 Task: Search one way flight ticket for 1 adult, 6 children, 1 infant in seat and 1 infant on lap in business from Hyannis: Cape Cod Gateway Airport (boardman/polando Field) to Evansville: Evansville Regional Airport on 5-3-2023. Choice of flights is Westjet. Number of bags: 2 checked bags. Price is upto 45000. Outbound departure time preference is 8:00.
Action: Mouse moved to (241, 331)
Screenshot: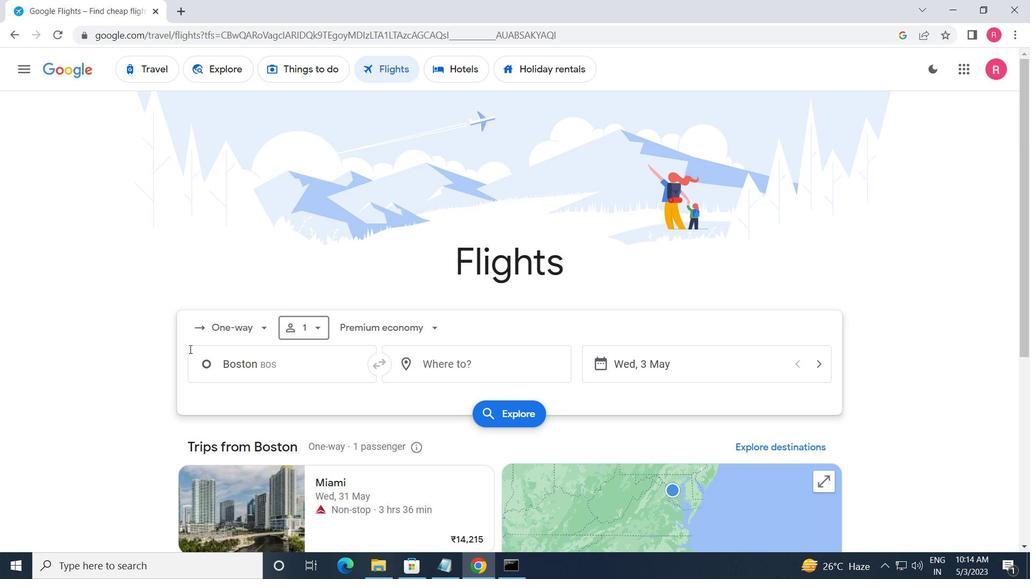 
Action: Mouse pressed left at (241, 331)
Screenshot: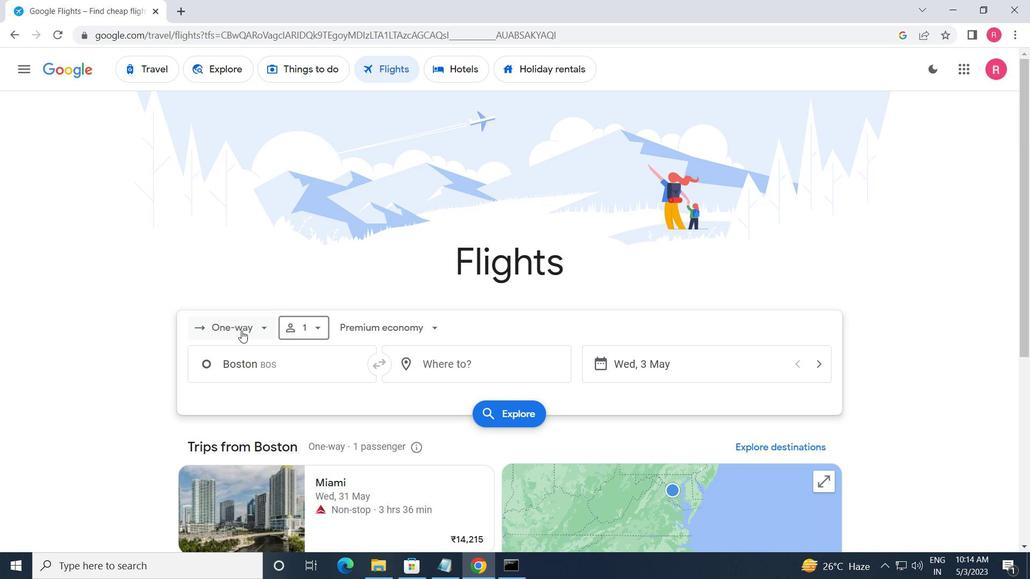 
Action: Mouse moved to (254, 385)
Screenshot: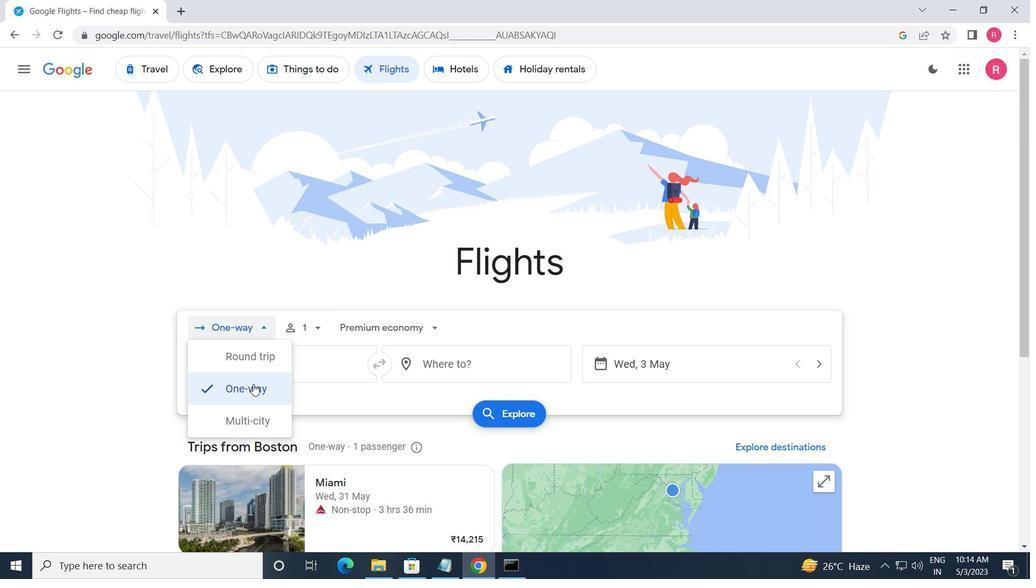 
Action: Mouse pressed left at (254, 385)
Screenshot: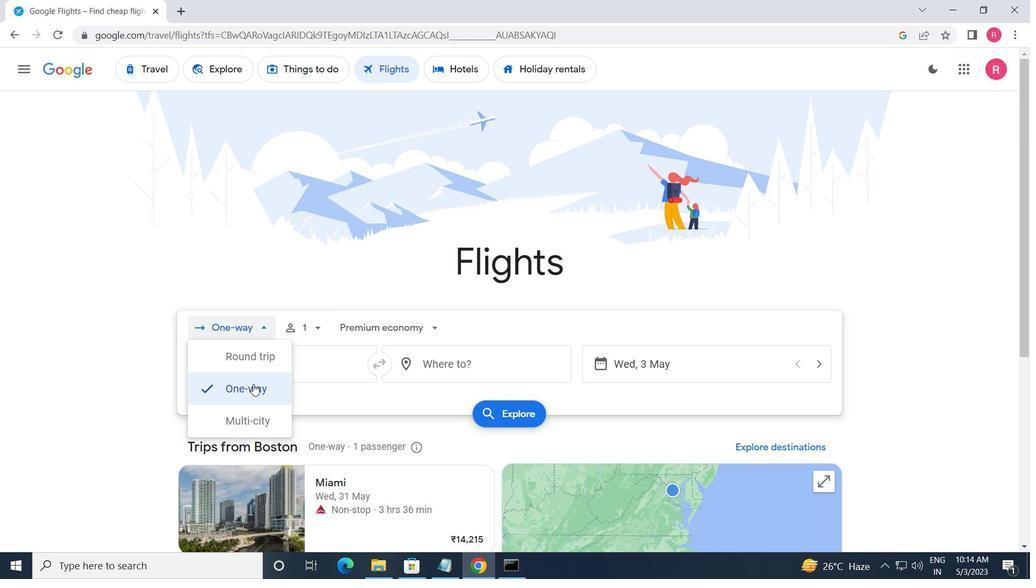 
Action: Mouse moved to (299, 338)
Screenshot: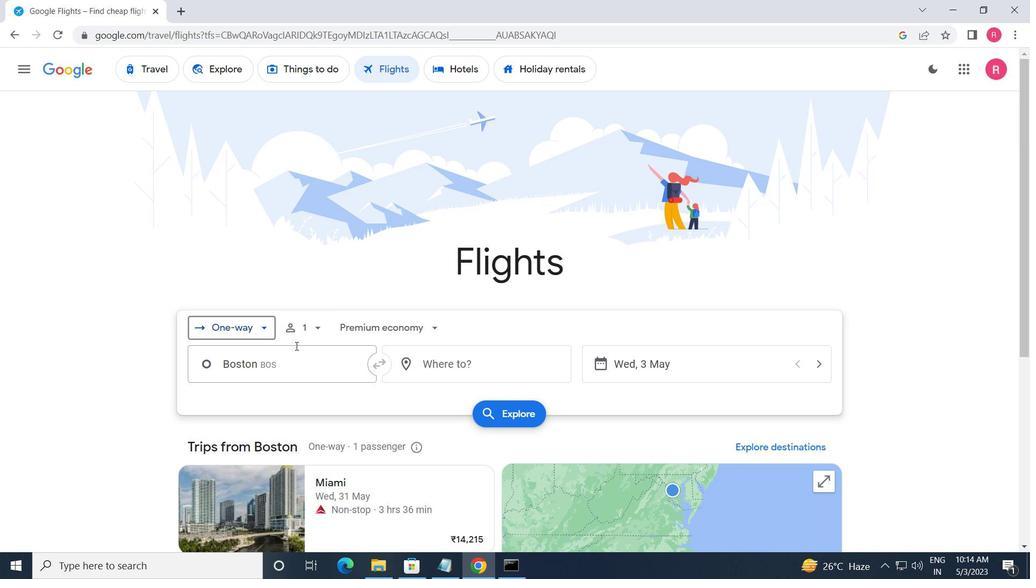 
Action: Mouse pressed left at (299, 338)
Screenshot: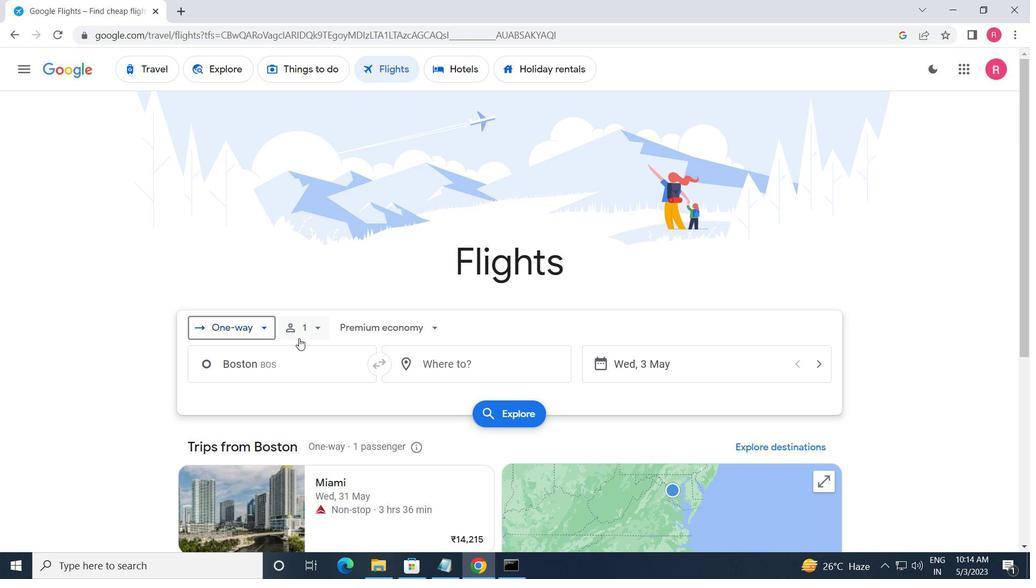 
Action: Mouse moved to (422, 361)
Screenshot: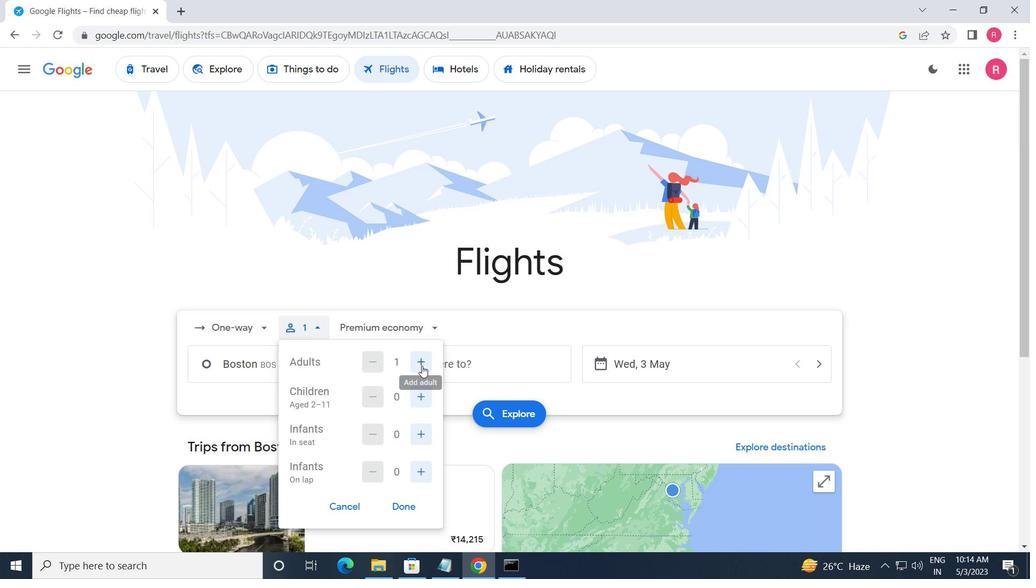 
Action: Mouse pressed left at (422, 361)
Screenshot: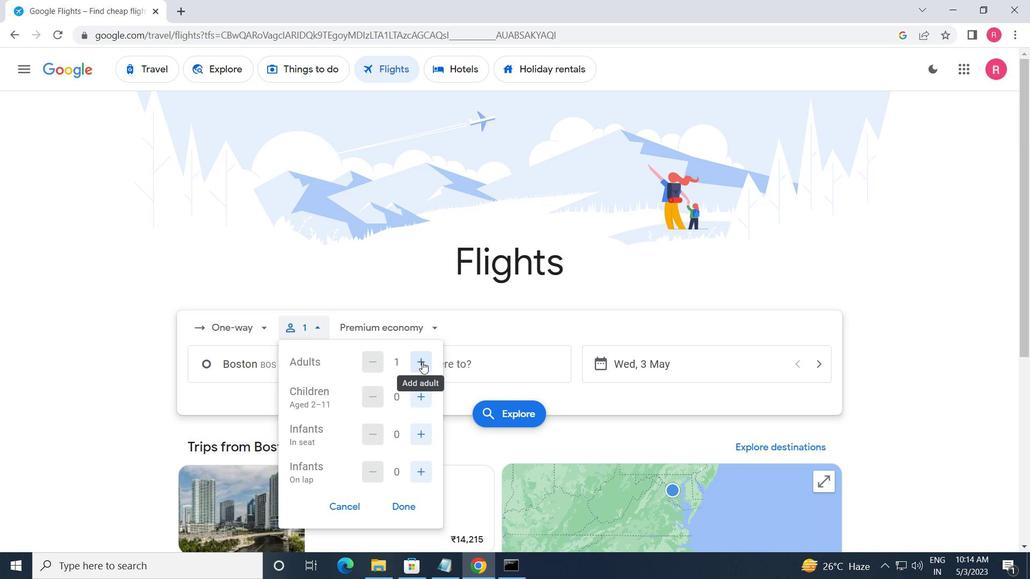 
Action: Mouse moved to (373, 361)
Screenshot: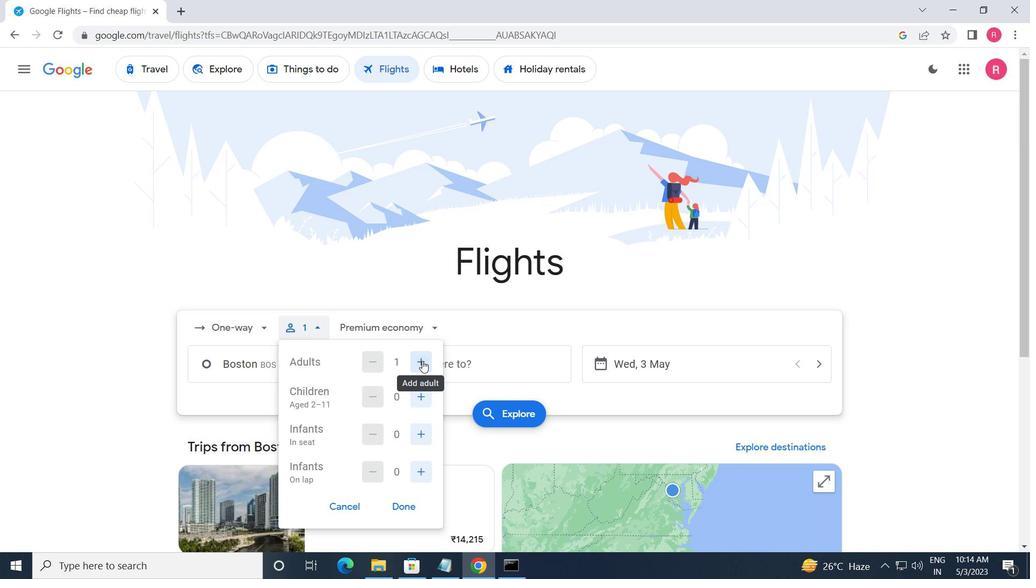 
Action: Mouse pressed left at (373, 361)
Screenshot: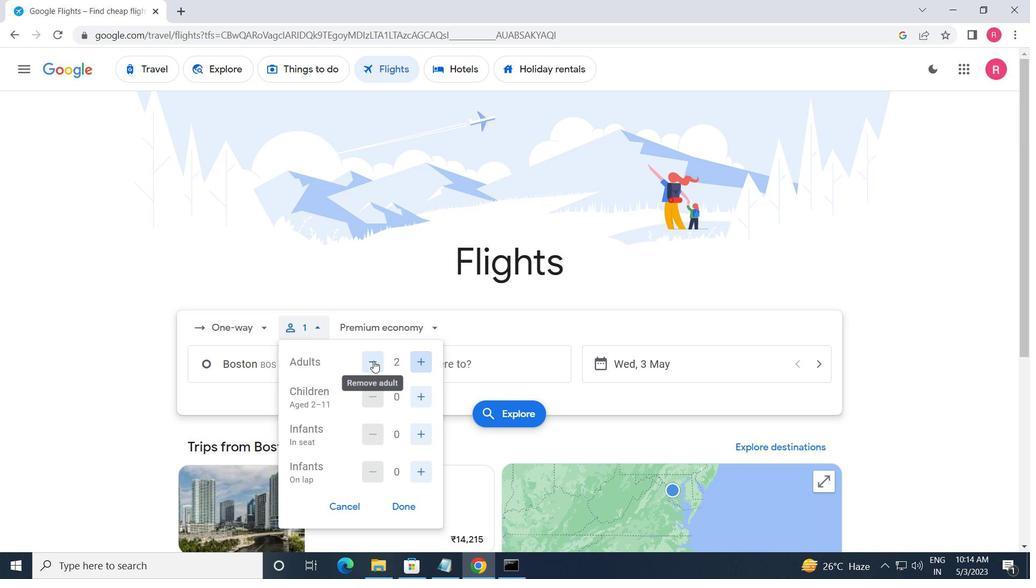 
Action: Mouse moved to (424, 402)
Screenshot: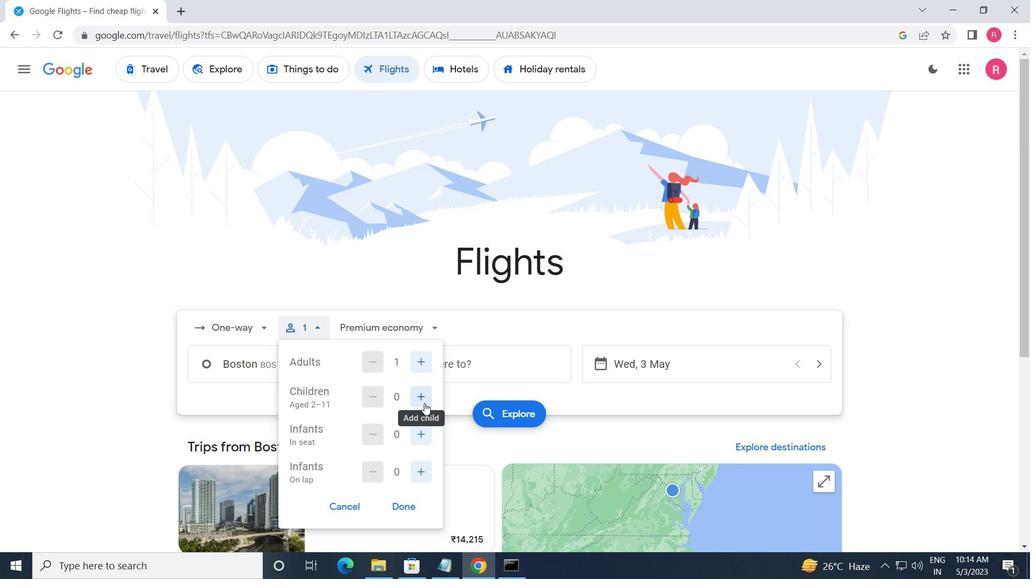 
Action: Mouse pressed left at (424, 402)
Screenshot: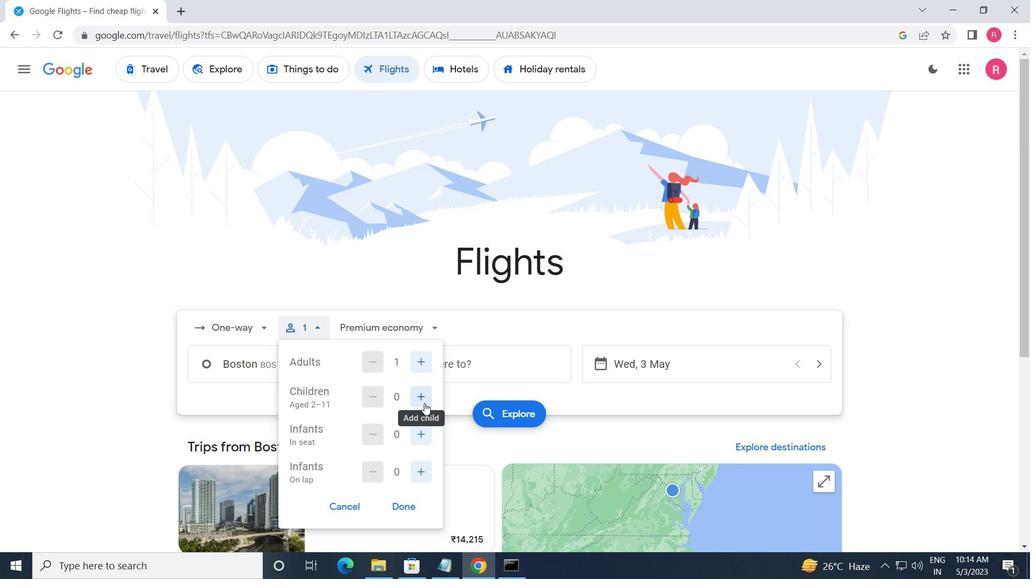 
Action: Mouse pressed left at (424, 402)
Screenshot: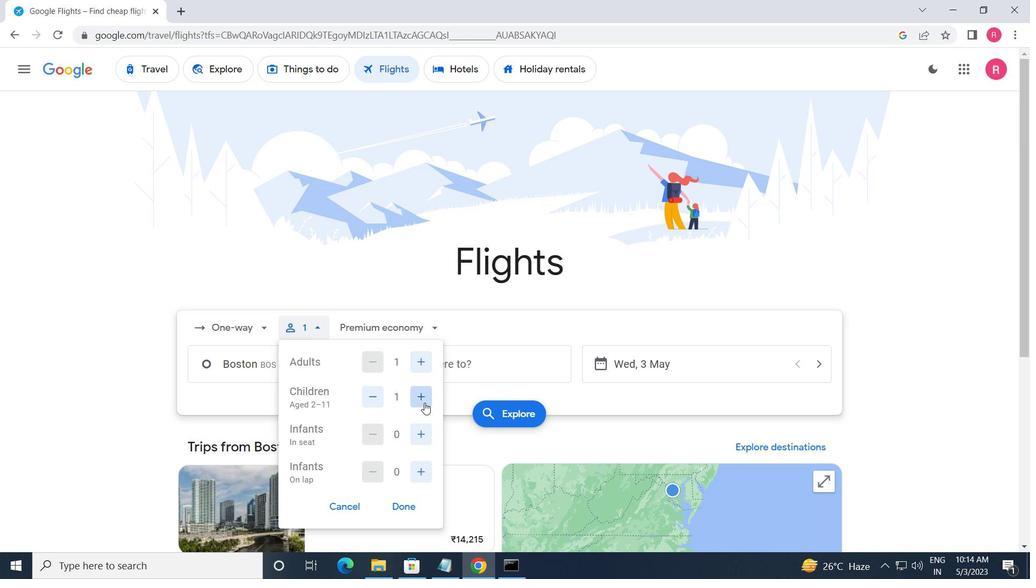 
Action: Mouse pressed left at (424, 402)
Screenshot: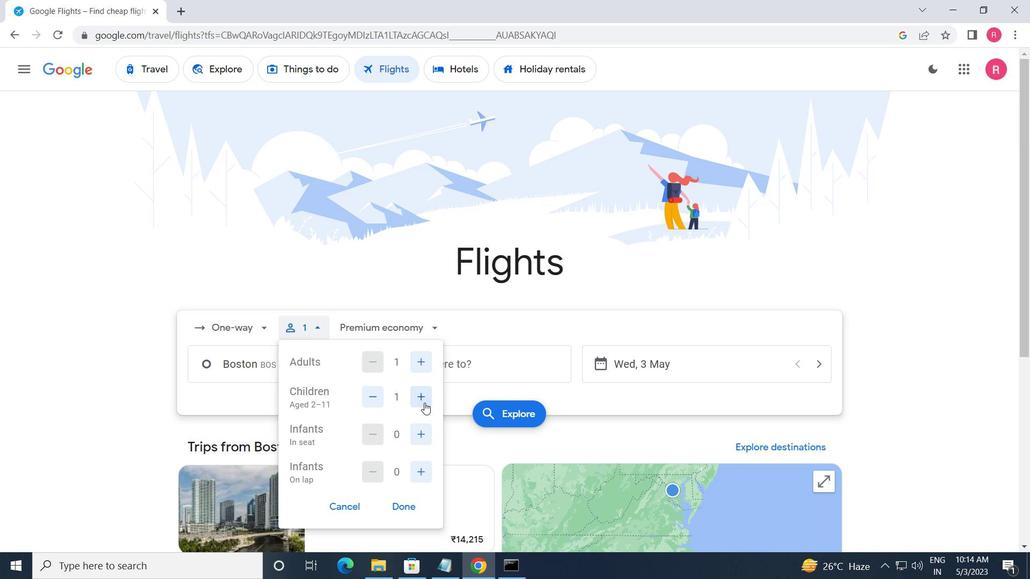 
Action: Mouse pressed left at (424, 402)
Screenshot: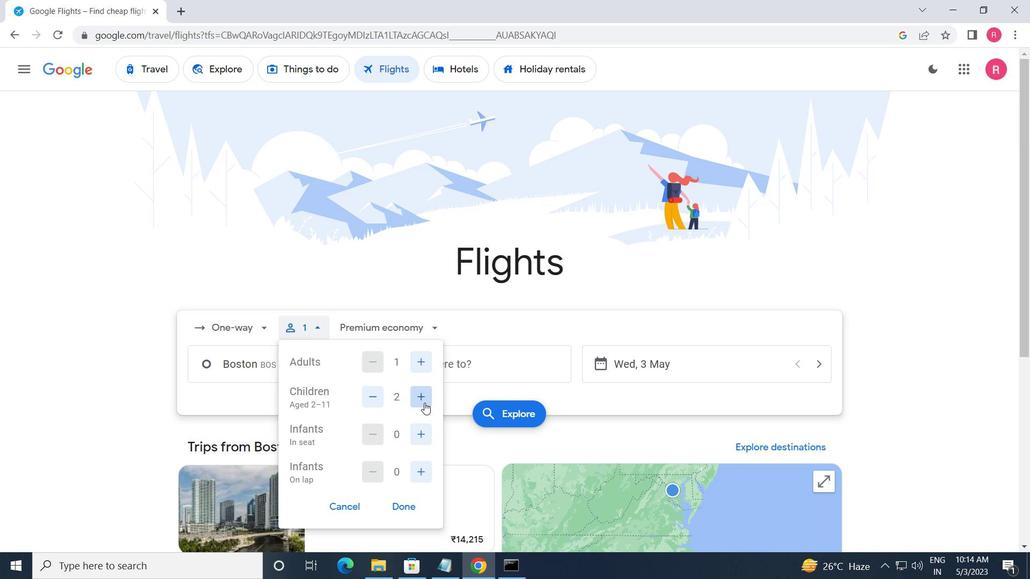 
Action: Mouse moved to (424, 401)
Screenshot: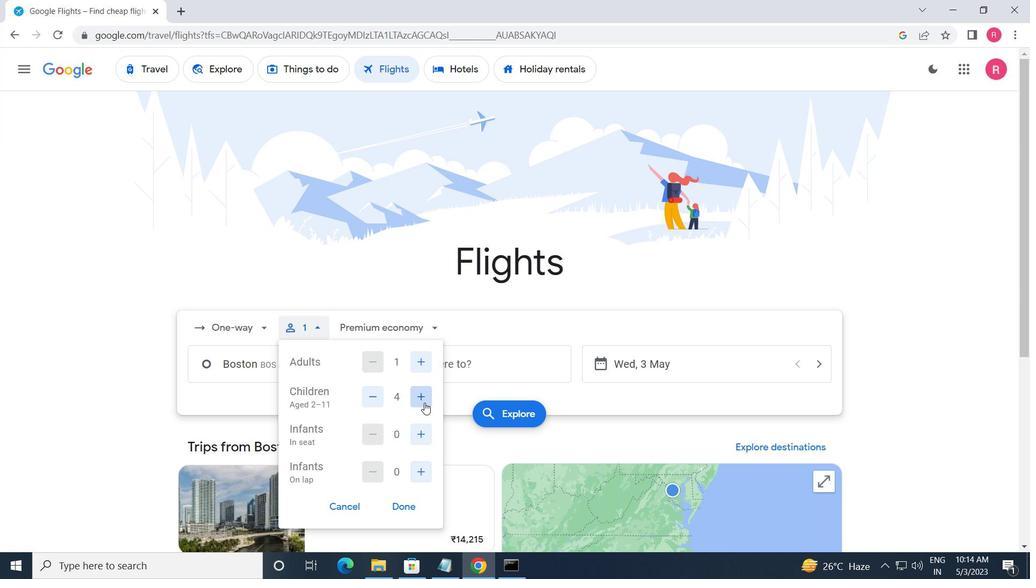 
Action: Mouse pressed left at (424, 401)
Screenshot: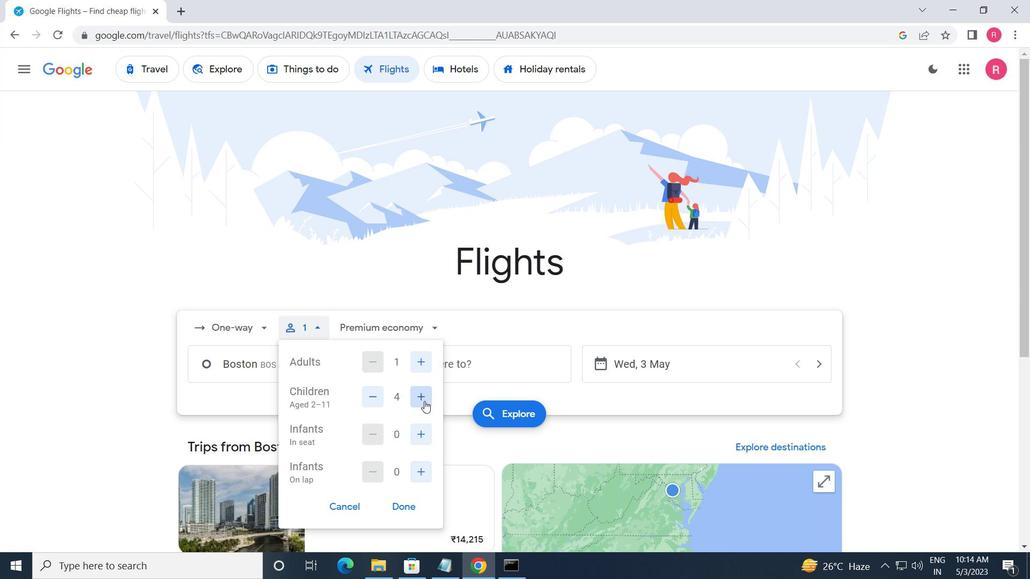 
Action: Mouse pressed left at (424, 401)
Screenshot: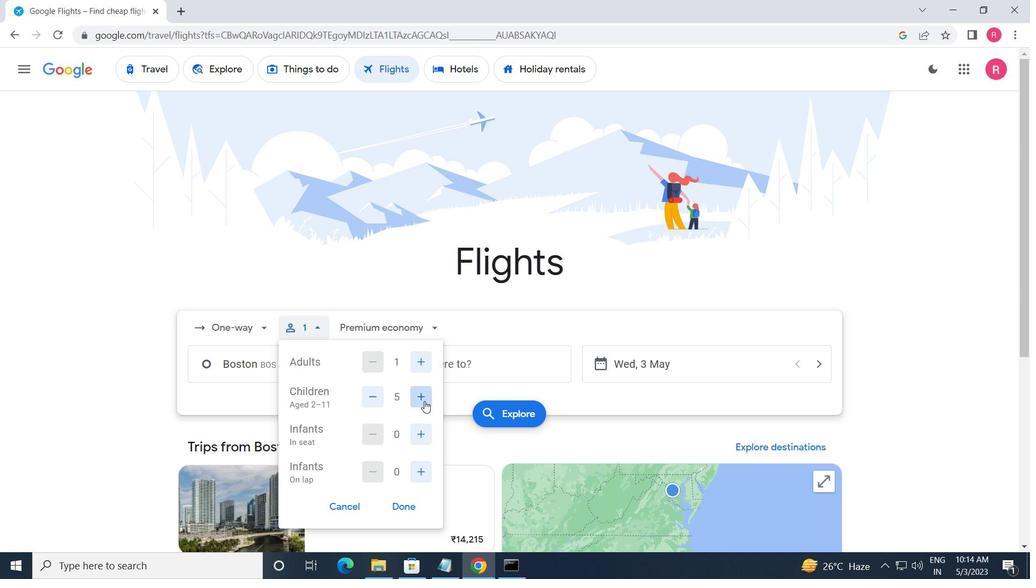 
Action: Mouse moved to (419, 438)
Screenshot: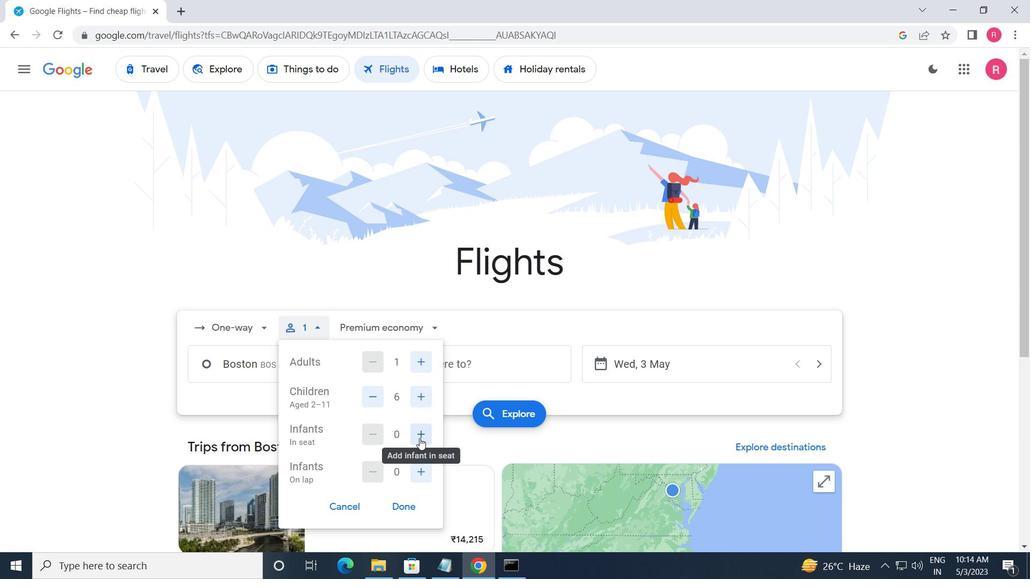 
Action: Mouse pressed left at (419, 438)
Screenshot: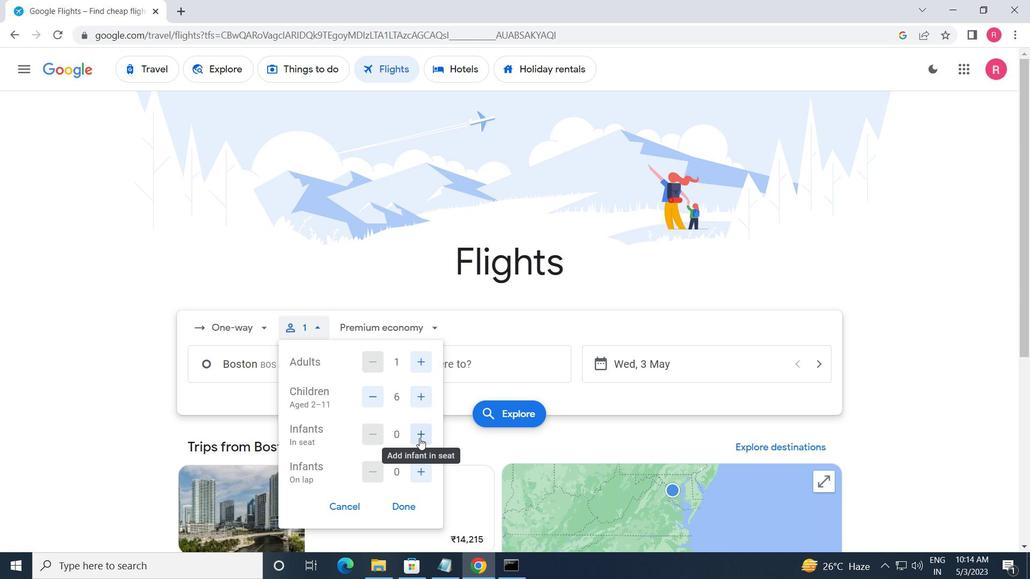 
Action: Mouse moved to (415, 477)
Screenshot: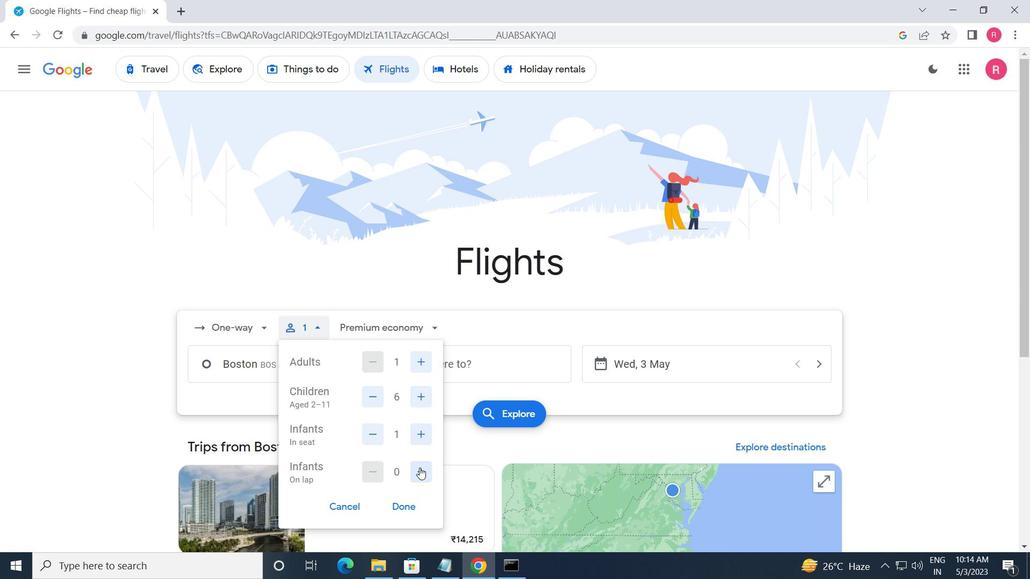 
Action: Mouse pressed left at (415, 477)
Screenshot: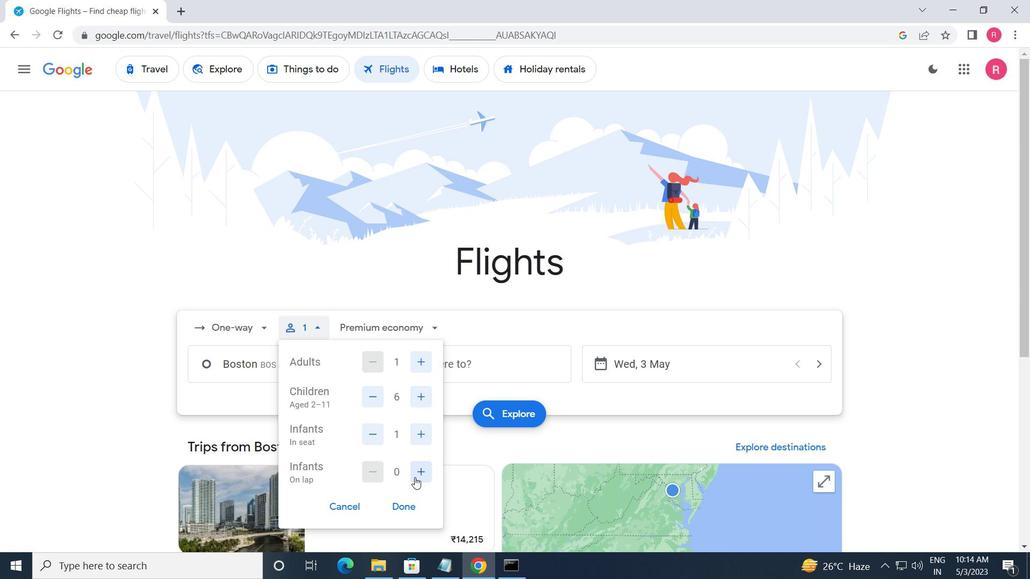 
Action: Mouse moved to (410, 505)
Screenshot: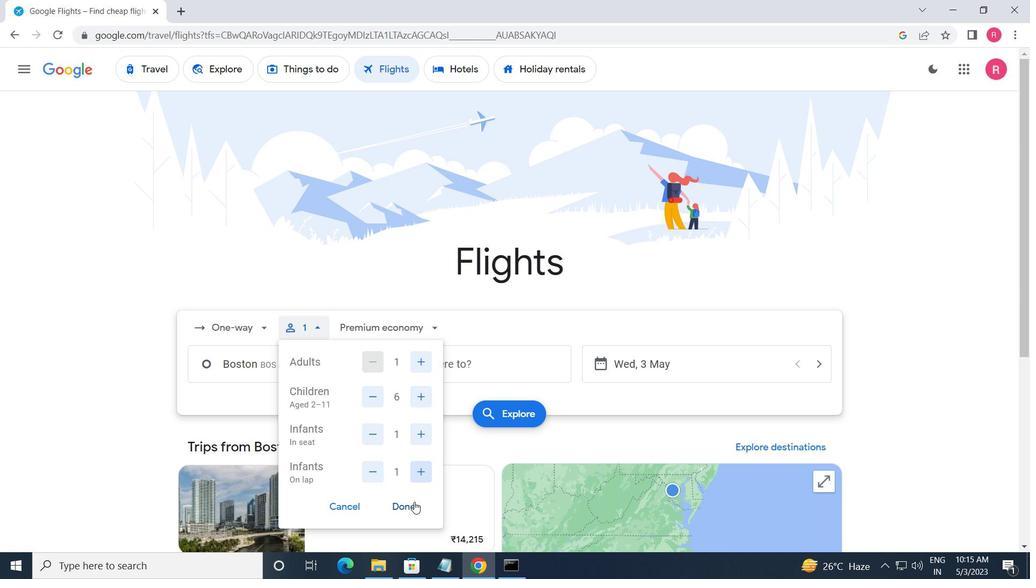 
Action: Mouse pressed left at (410, 505)
Screenshot: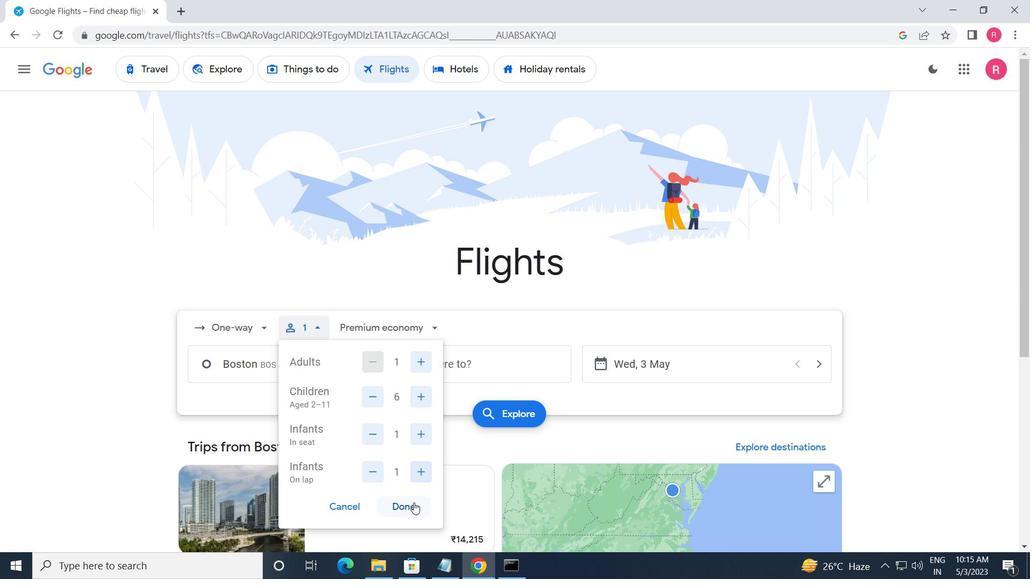 
Action: Mouse moved to (385, 325)
Screenshot: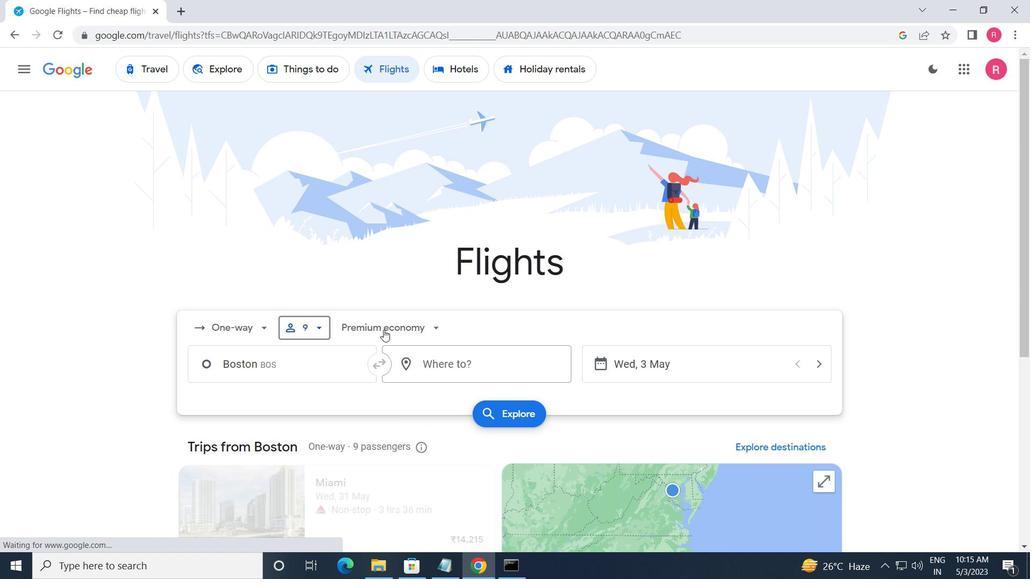 
Action: Mouse pressed left at (385, 325)
Screenshot: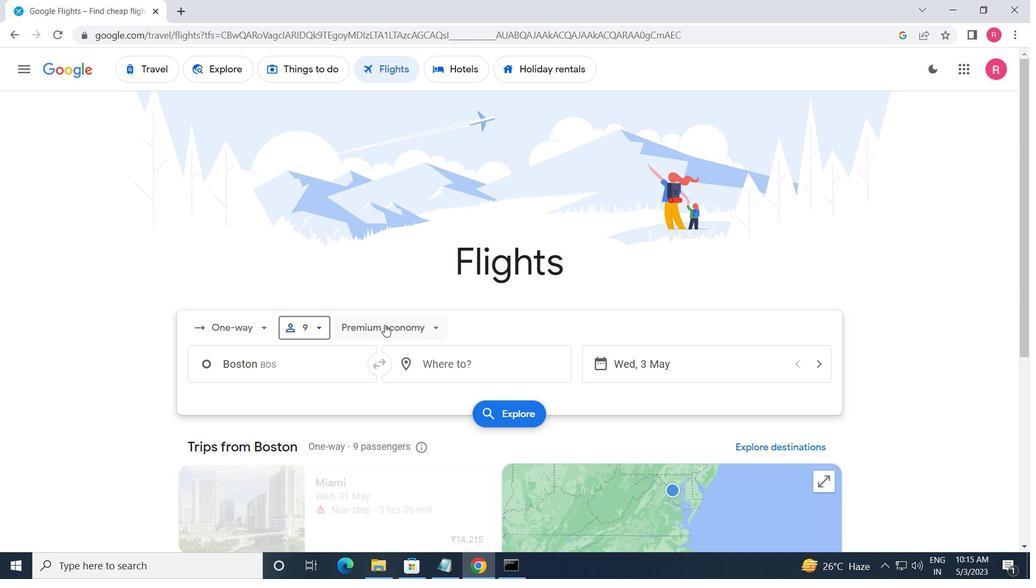 
Action: Mouse moved to (393, 417)
Screenshot: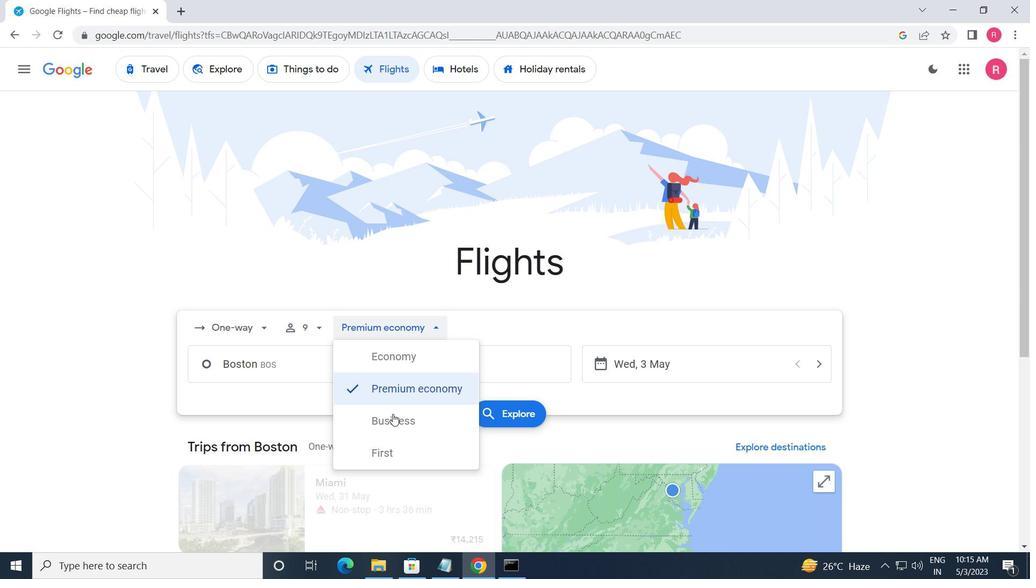 
Action: Mouse pressed left at (393, 417)
Screenshot: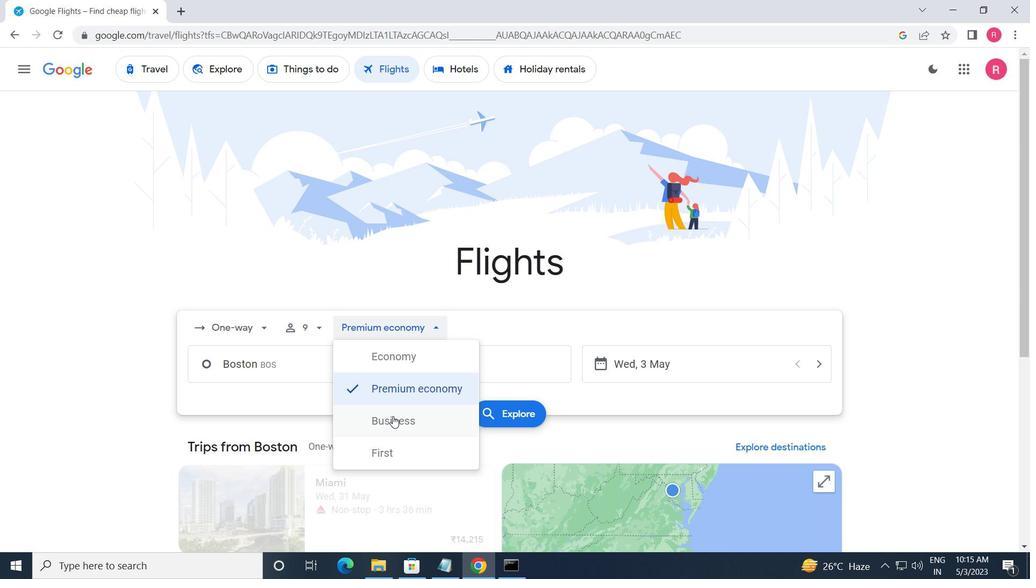 
Action: Mouse moved to (314, 369)
Screenshot: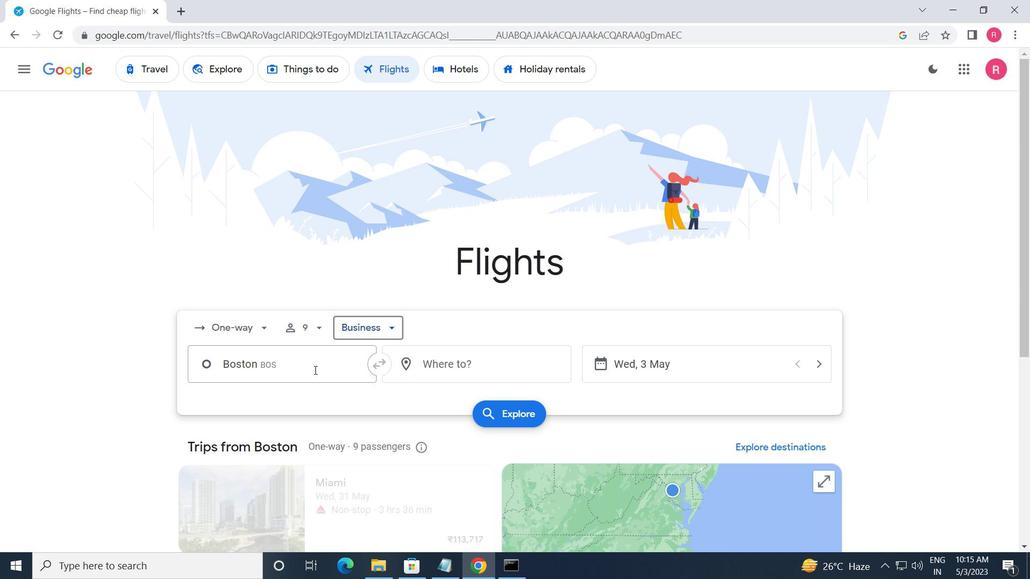 
Action: Mouse pressed left at (314, 369)
Screenshot: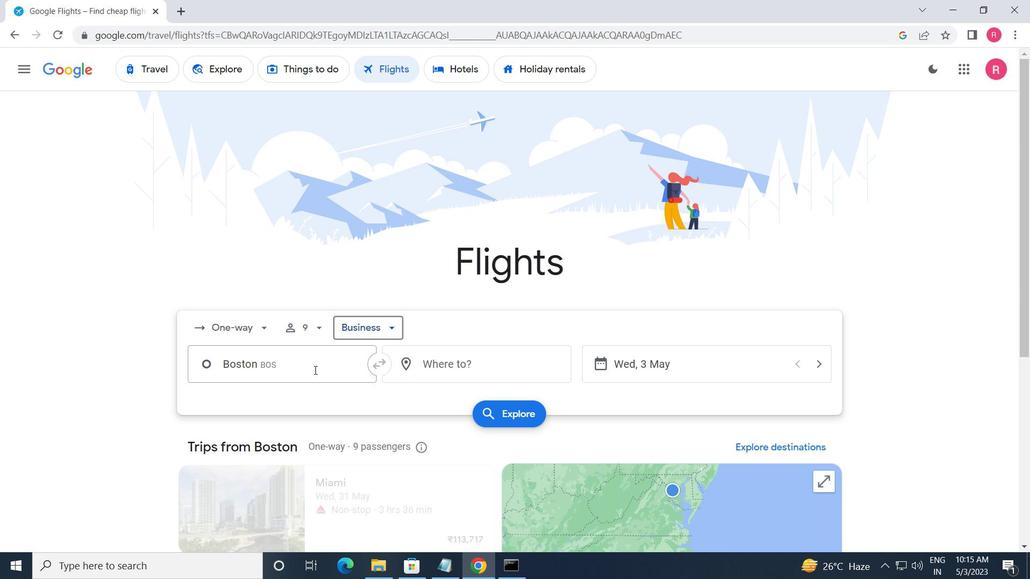 
Action: Mouse moved to (314, 369)
Screenshot: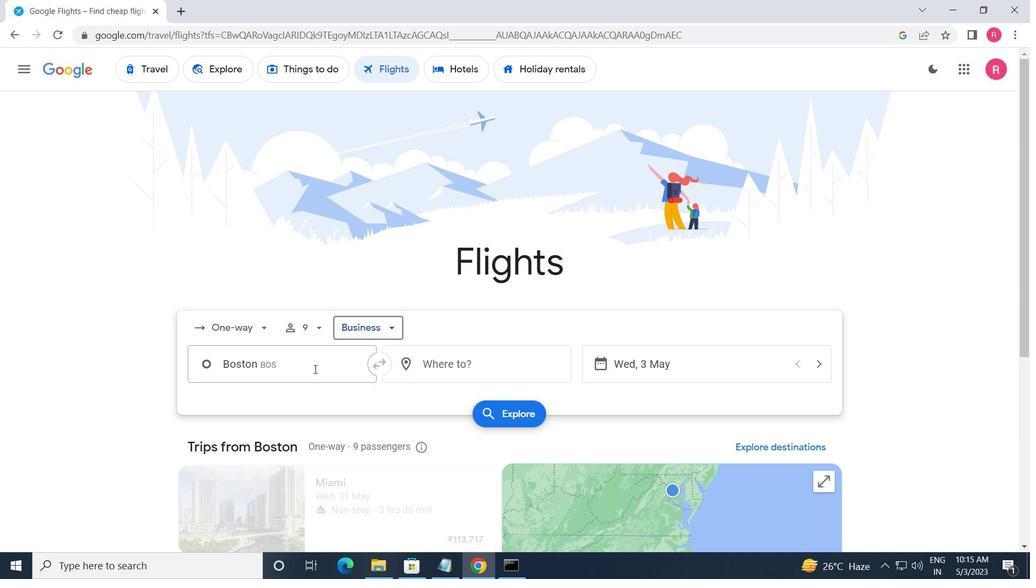 
Action: Key pressed <Key.shift>CAP<Key.space><Key.shift>COD
Screenshot: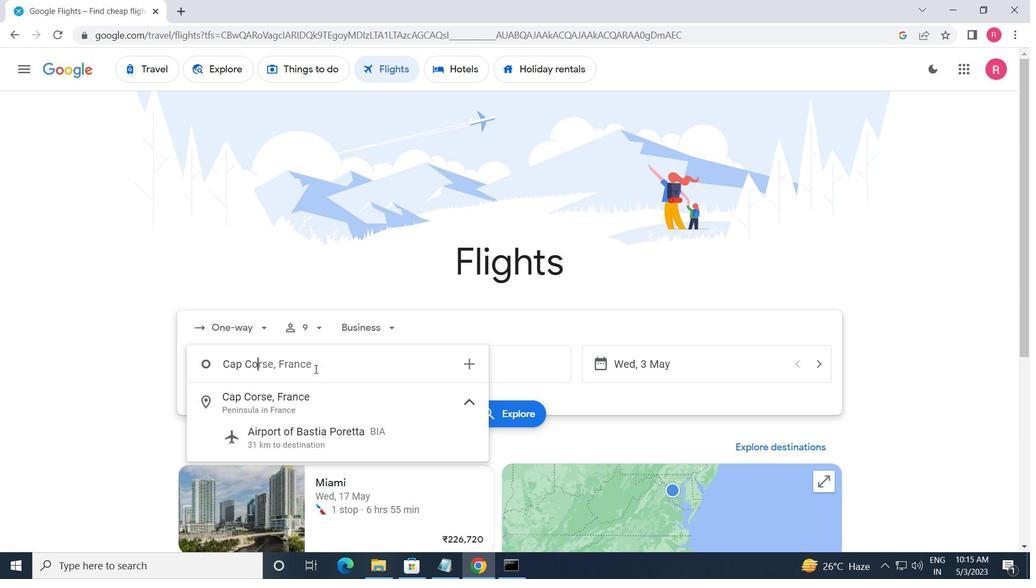 
Action: Mouse moved to (318, 482)
Screenshot: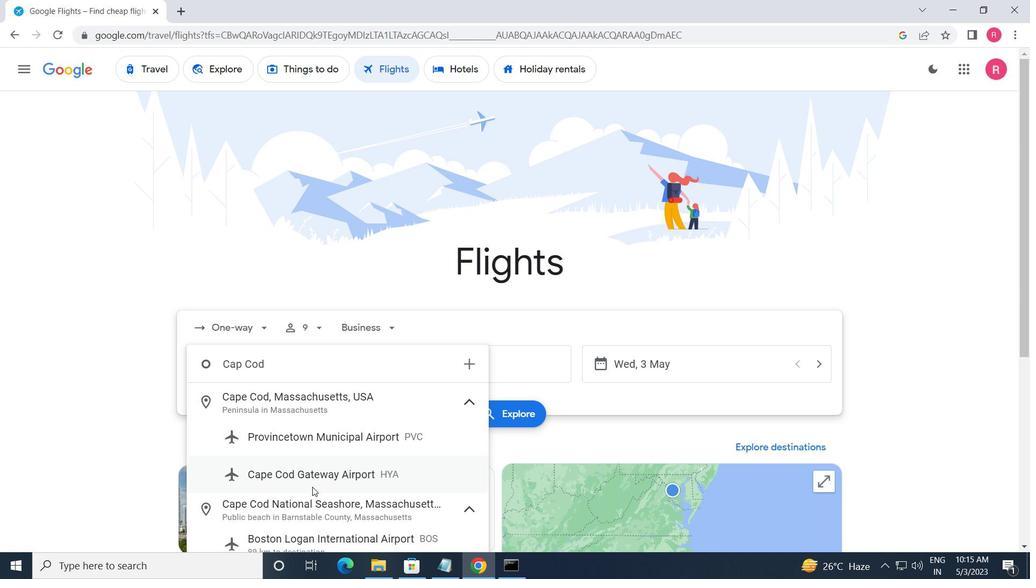 
Action: Mouse pressed left at (318, 482)
Screenshot: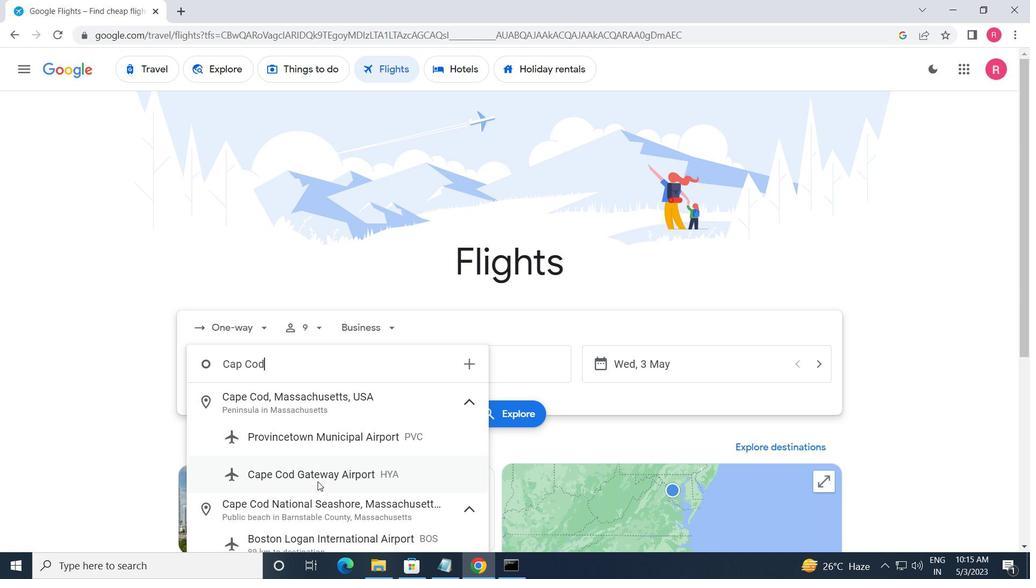 
Action: Mouse moved to (451, 370)
Screenshot: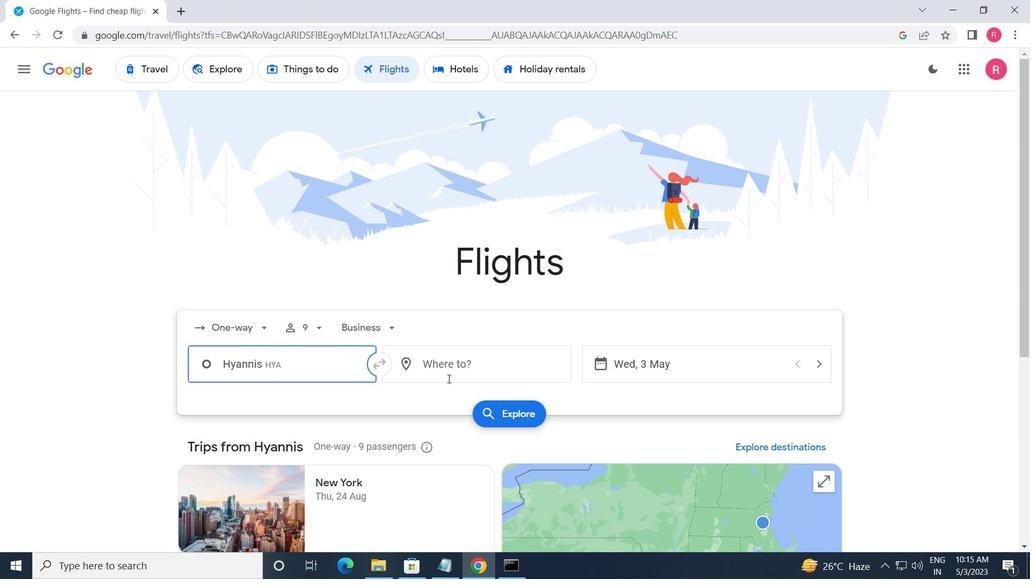 
Action: Mouse pressed left at (451, 370)
Screenshot: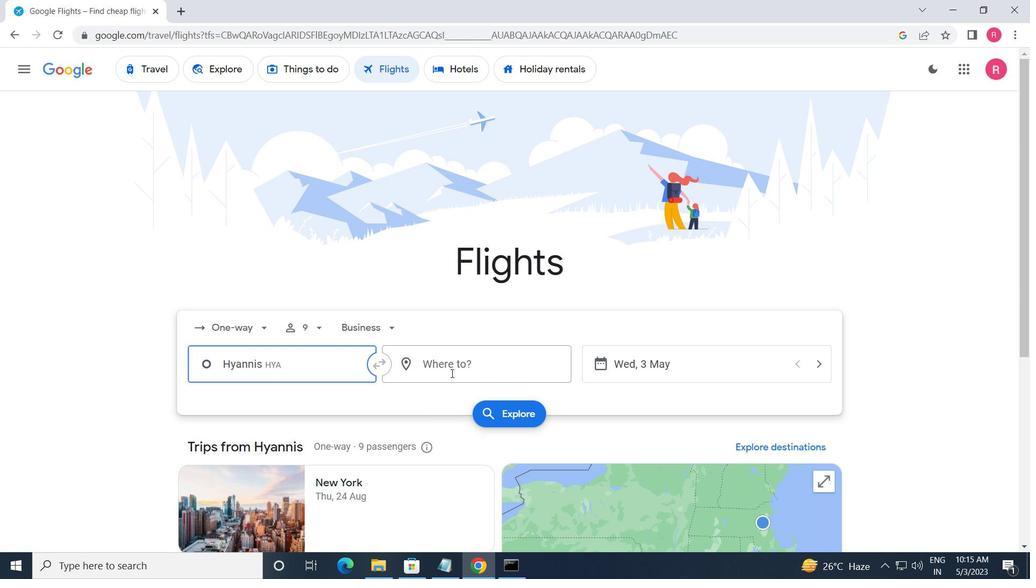
Action: Mouse moved to (449, 494)
Screenshot: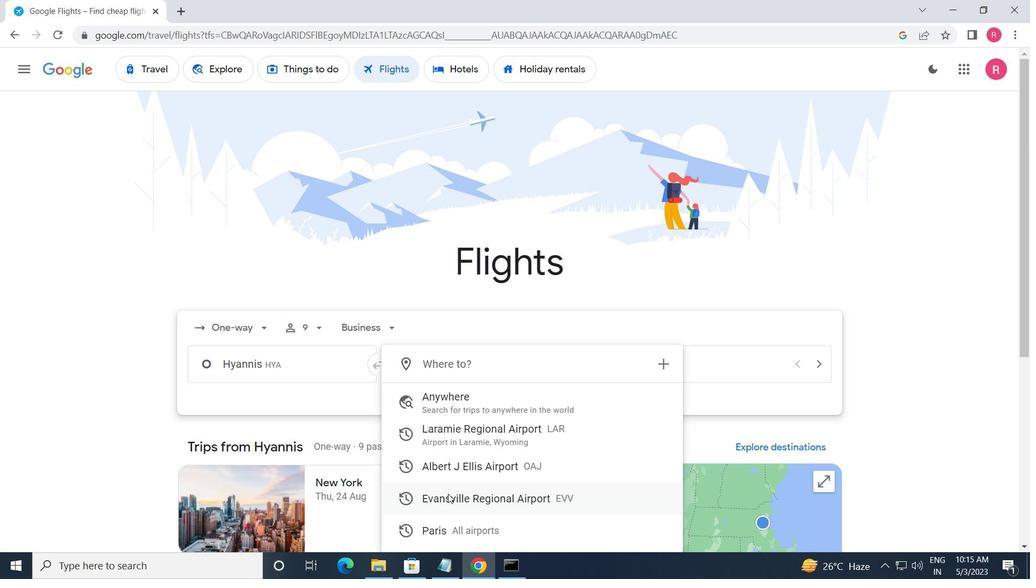 
Action: Mouse pressed left at (449, 494)
Screenshot: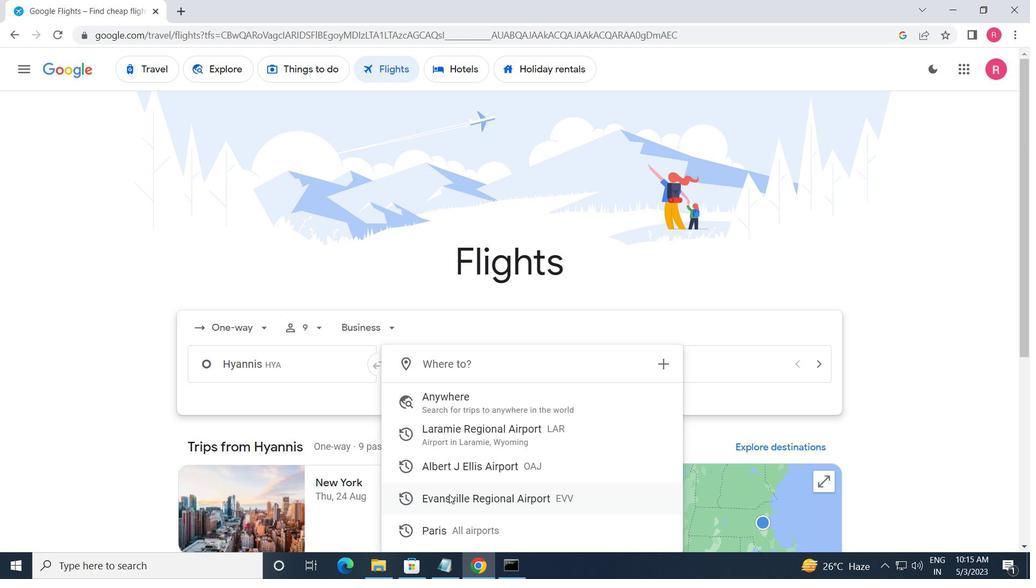 
Action: Mouse moved to (688, 365)
Screenshot: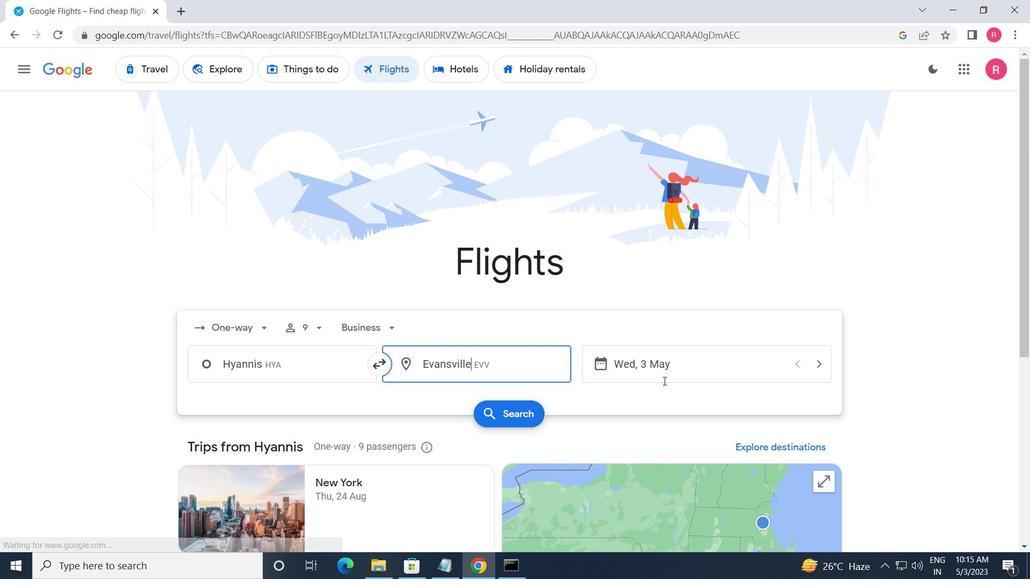 
Action: Mouse pressed left at (688, 365)
Screenshot: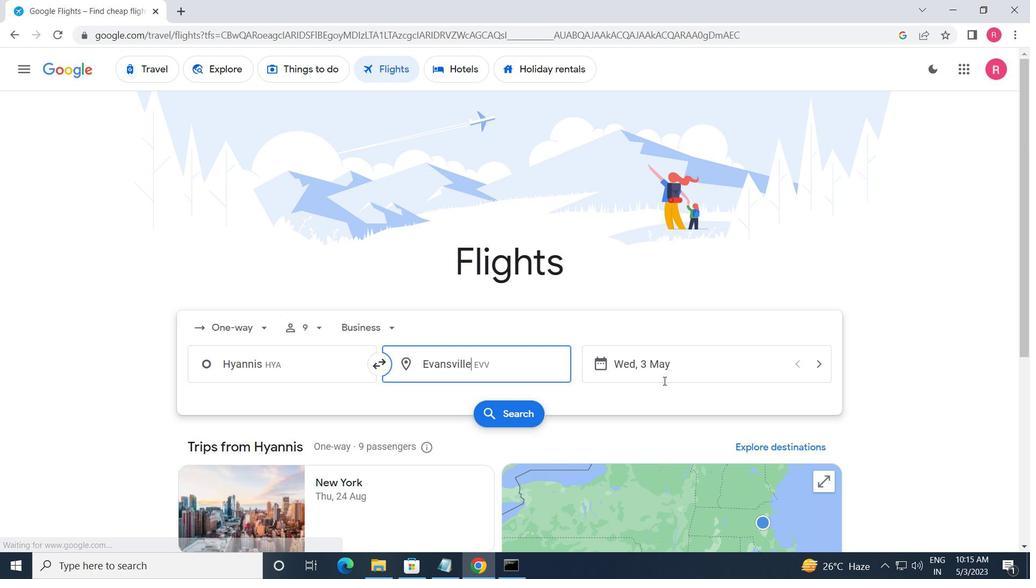 
Action: Mouse moved to (454, 318)
Screenshot: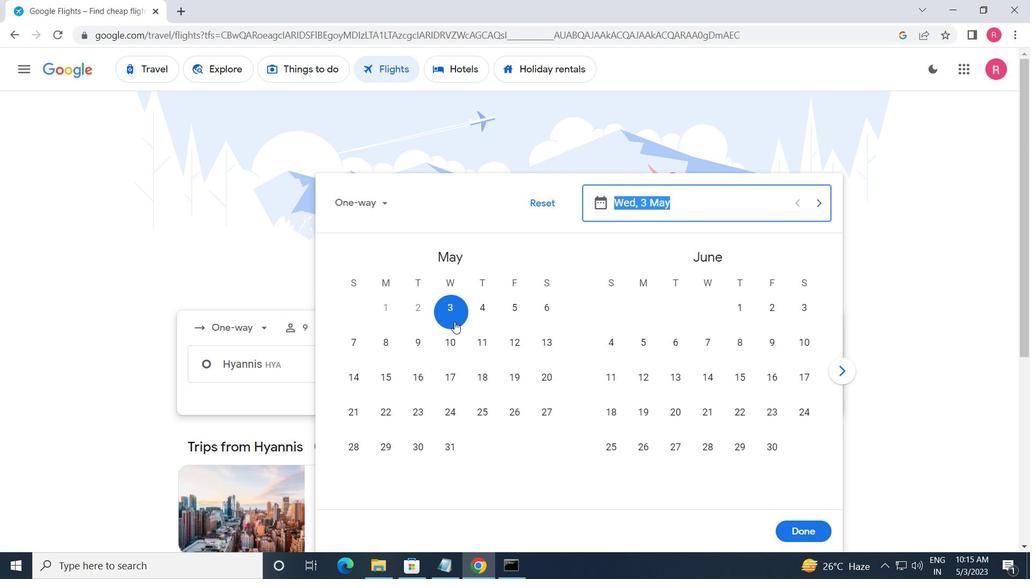 
Action: Mouse pressed left at (454, 318)
Screenshot: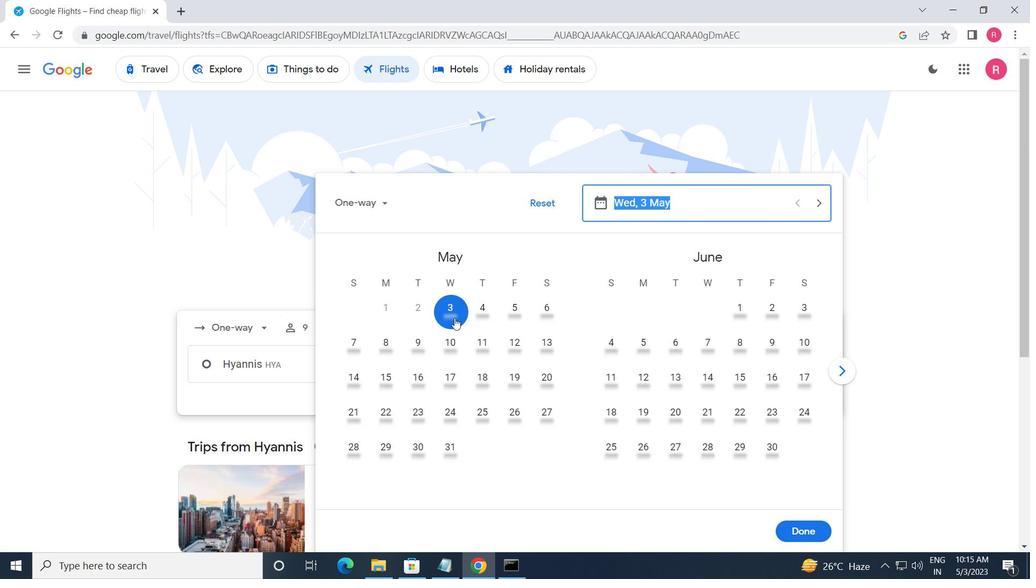 
Action: Mouse moved to (786, 533)
Screenshot: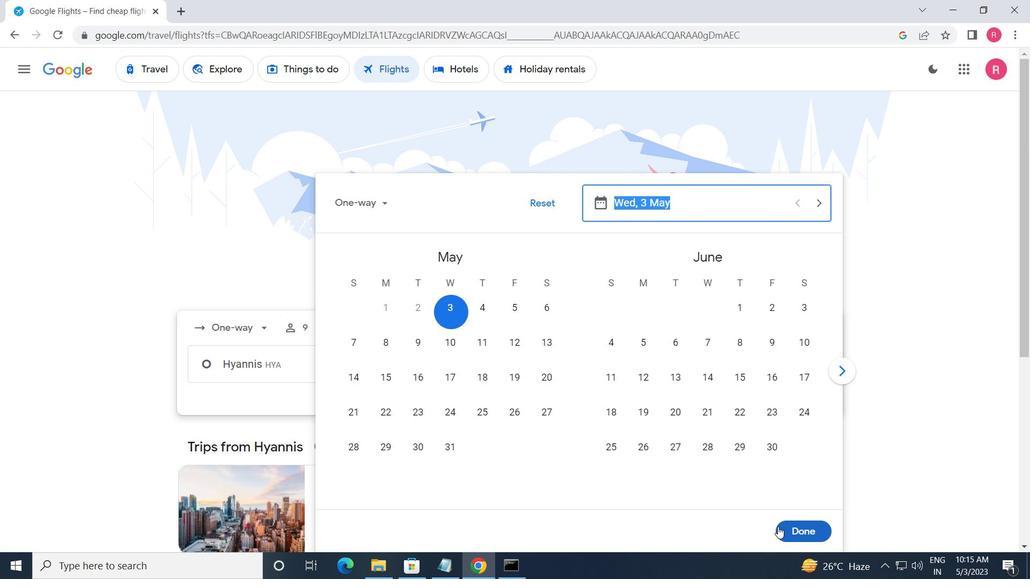
Action: Mouse pressed left at (786, 533)
Screenshot: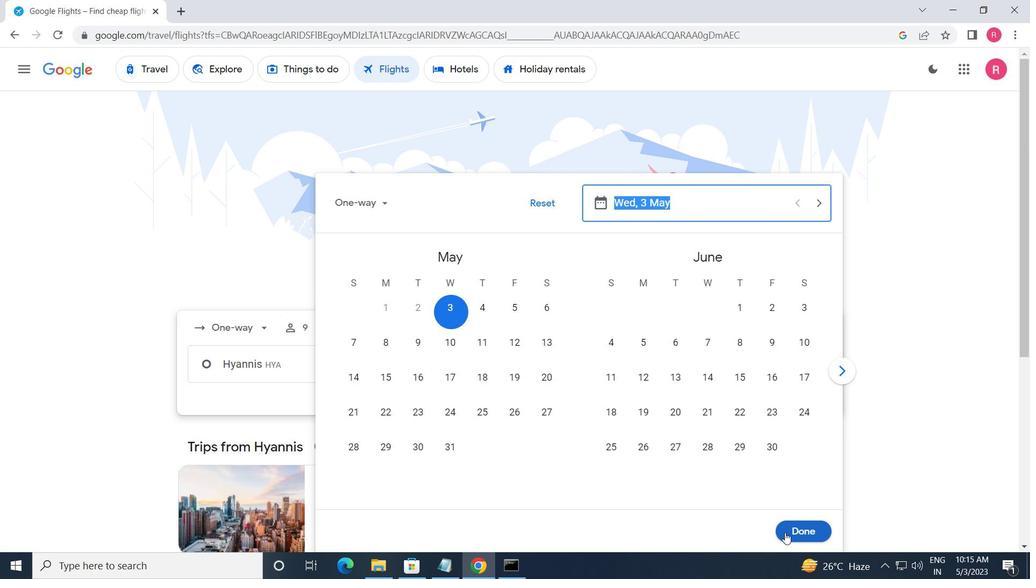 
Action: Mouse moved to (518, 420)
Screenshot: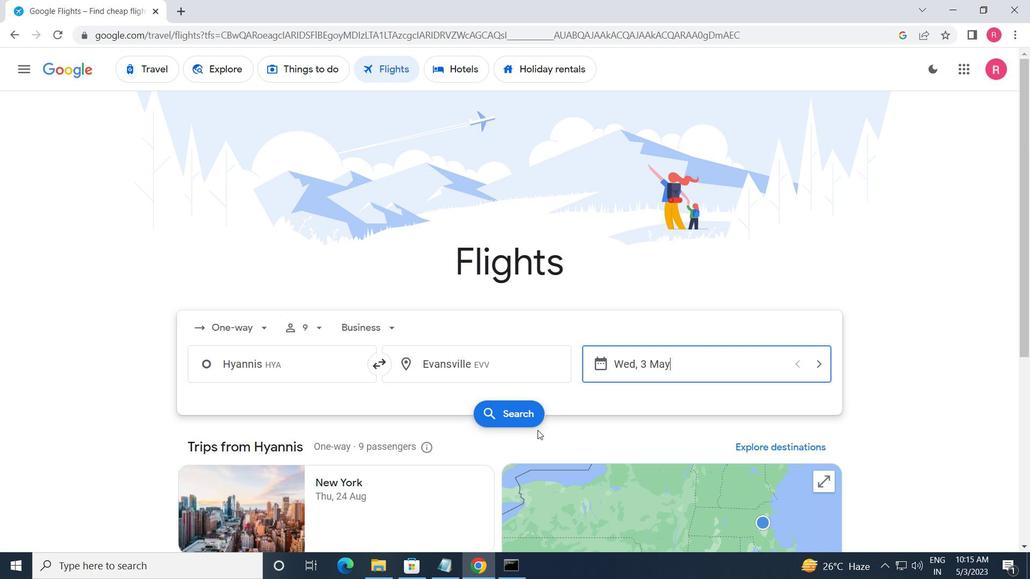 
Action: Mouse pressed left at (518, 420)
Screenshot: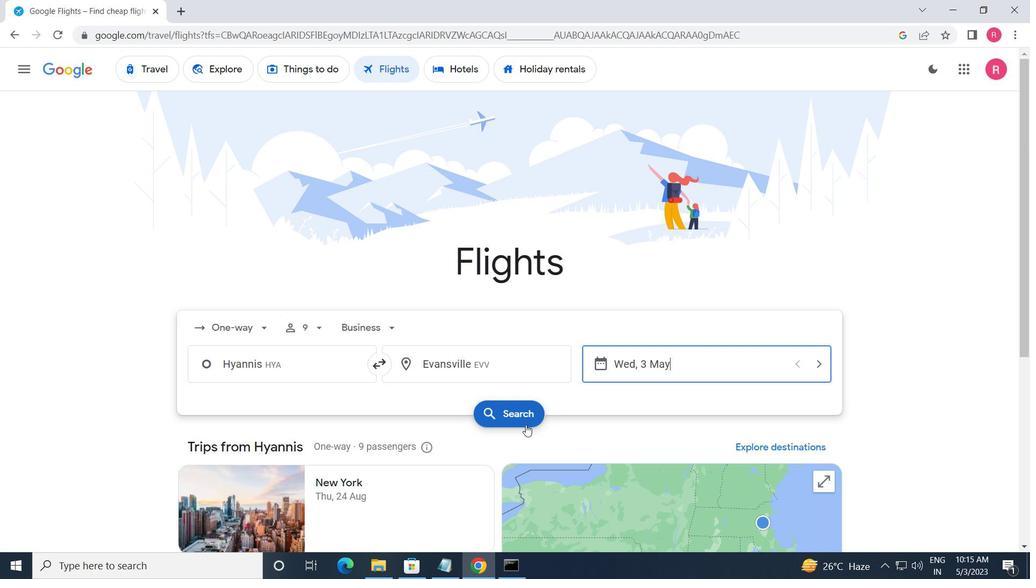 
Action: Mouse moved to (207, 196)
Screenshot: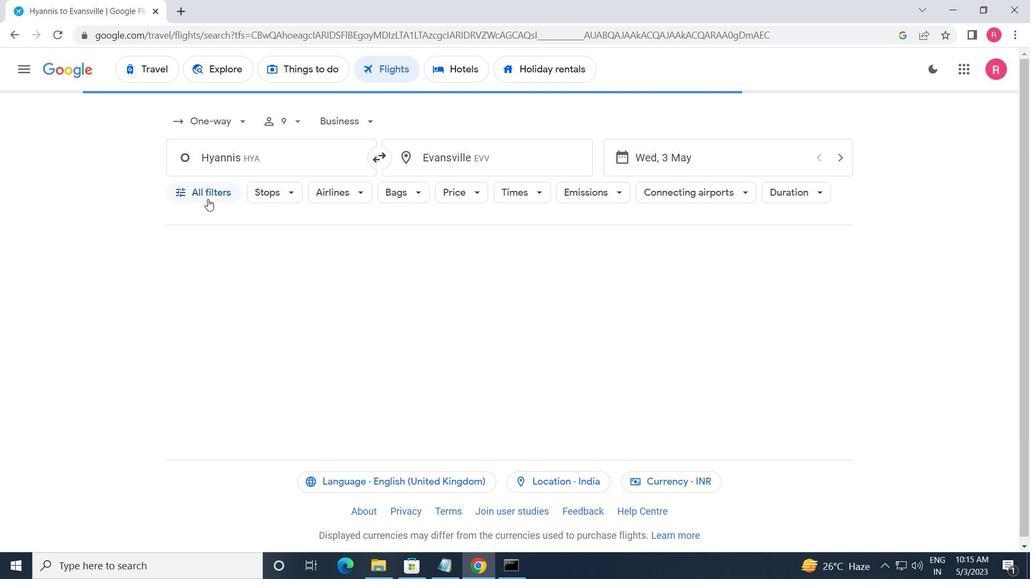 
Action: Mouse pressed left at (207, 196)
Screenshot: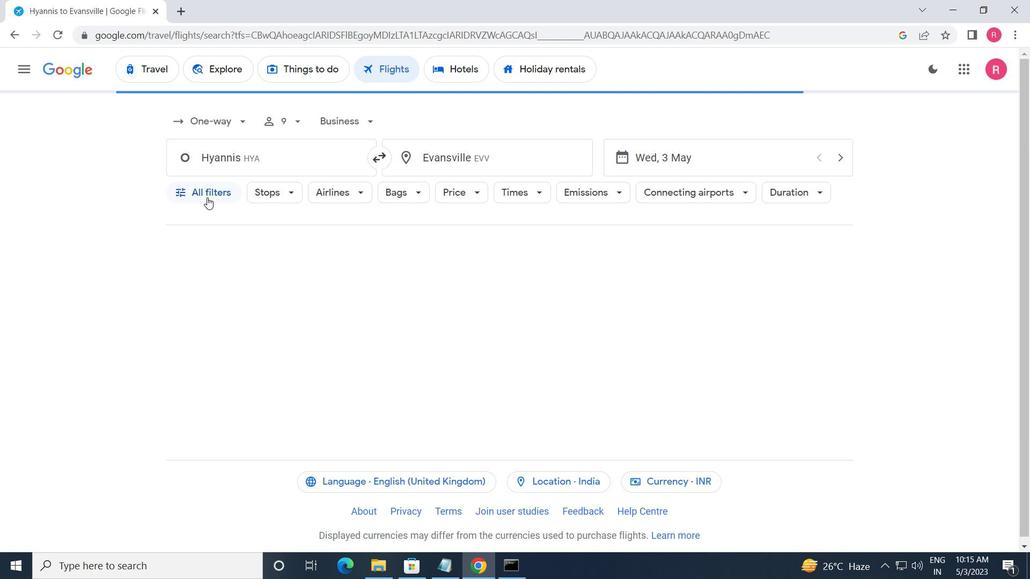 
Action: Mouse moved to (299, 357)
Screenshot: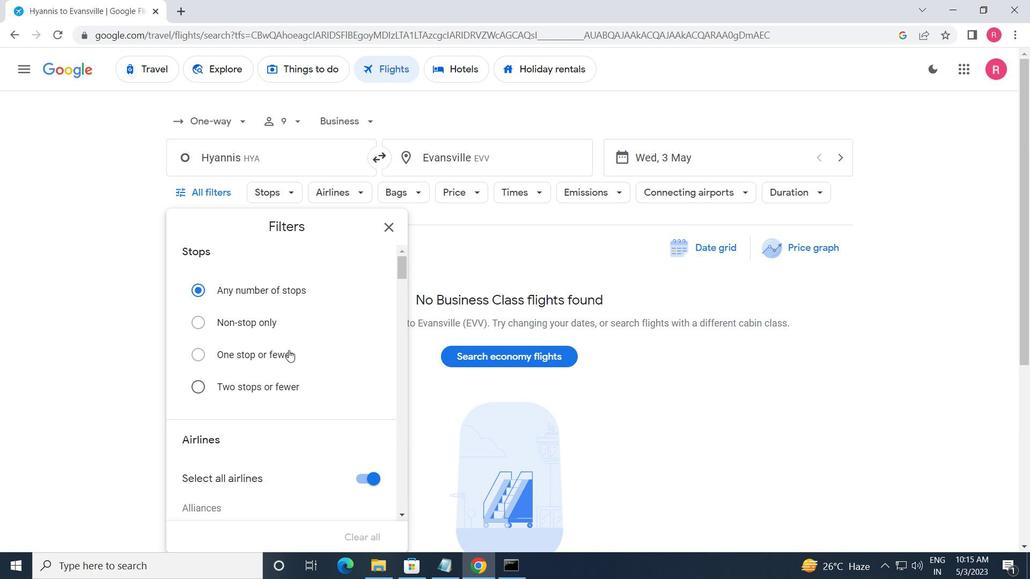 
Action: Mouse scrolled (299, 357) with delta (0, 0)
Screenshot: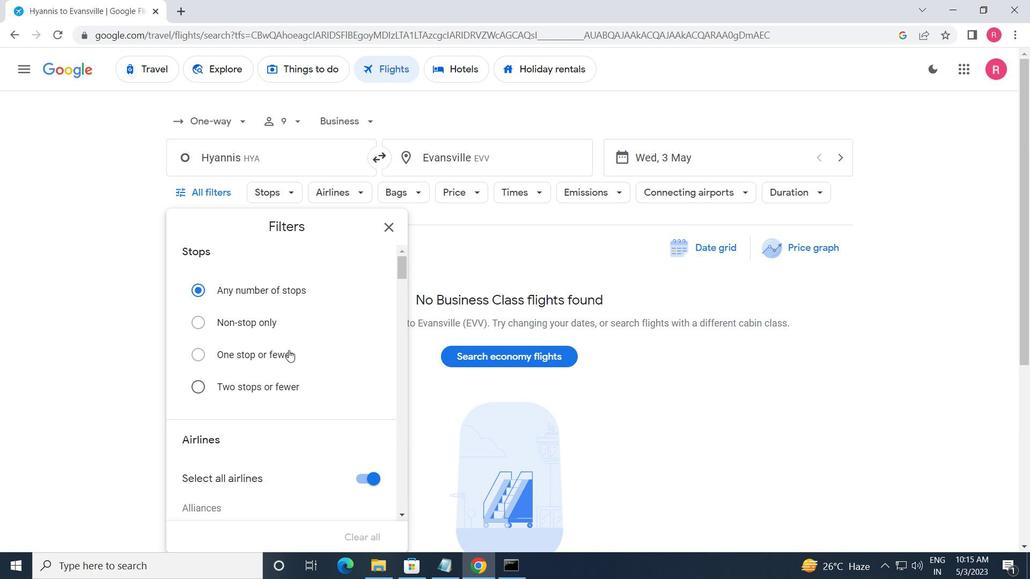 
Action: Mouse moved to (300, 358)
Screenshot: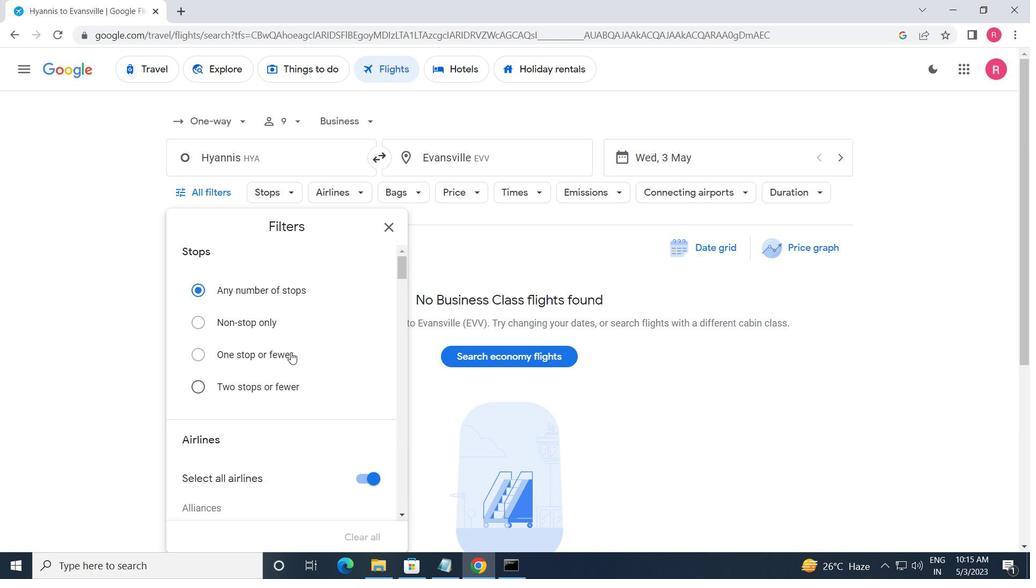 
Action: Mouse scrolled (300, 357) with delta (0, 0)
Screenshot: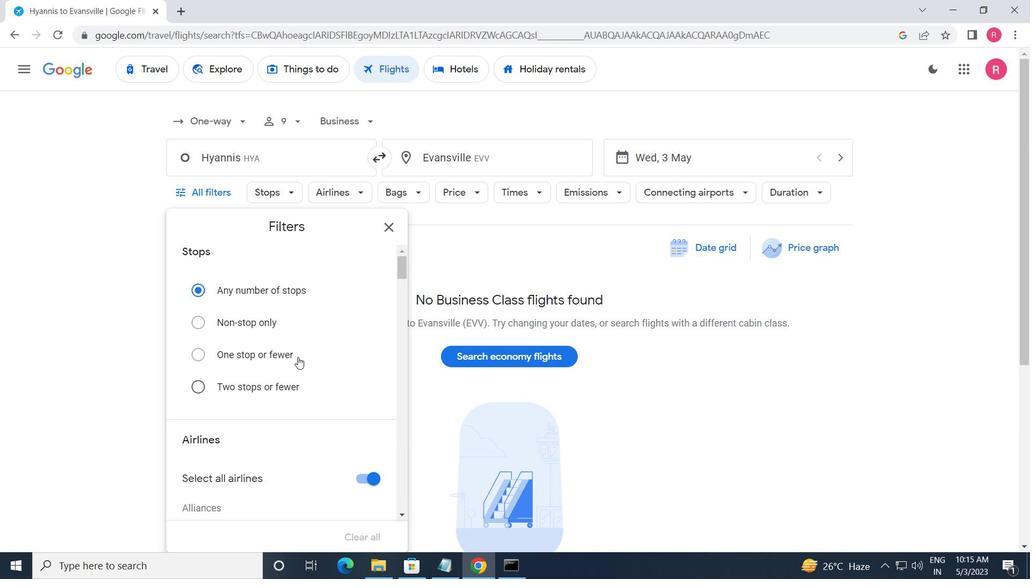 
Action: Mouse scrolled (300, 357) with delta (0, 0)
Screenshot: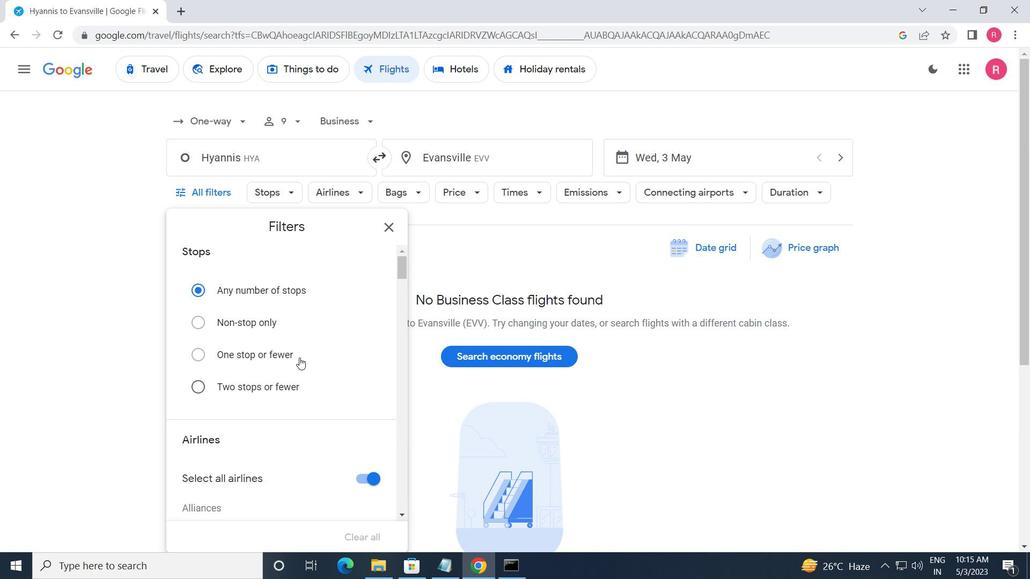 
Action: Mouse scrolled (300, 357) with delta (0, 0)
Screenshot: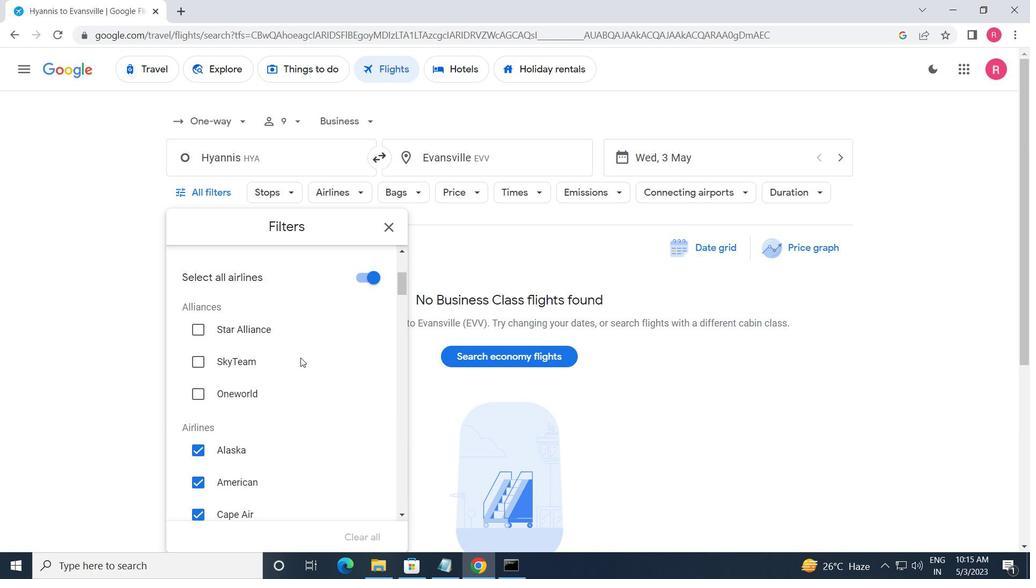 
Action: Mouse scrolled (300, 357) with delta (0, 0)
Screenshot: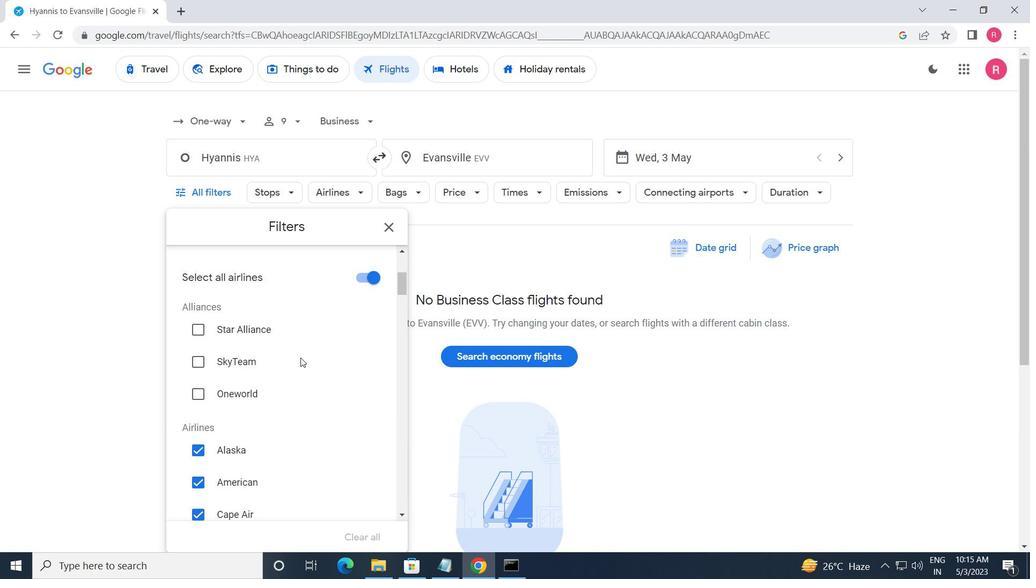 
Action: Mouse scrolled (300, 357) with delta (0, 0)
Screenshot: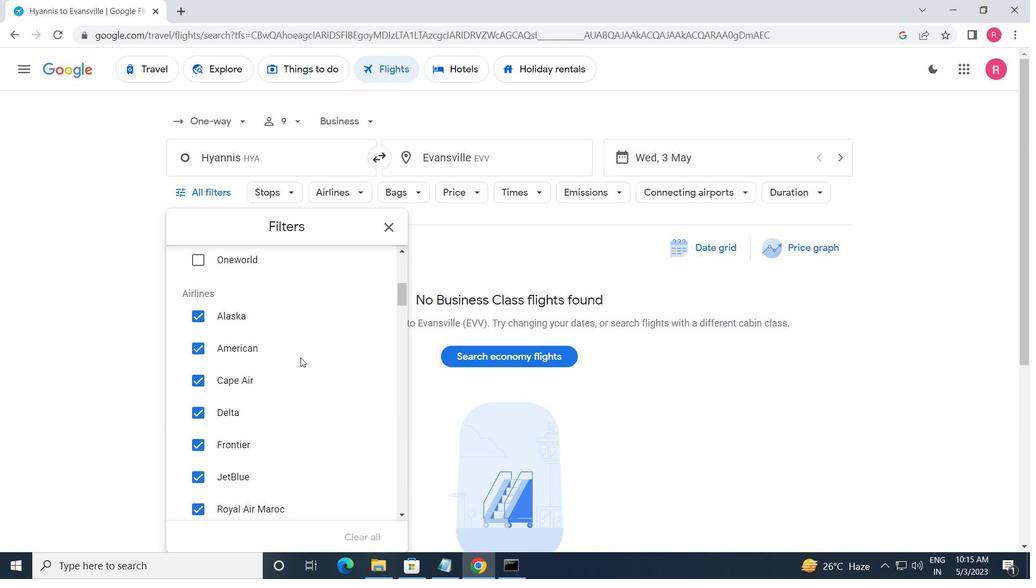 
Action: Mouse moved to (301, 356)
Screenshot: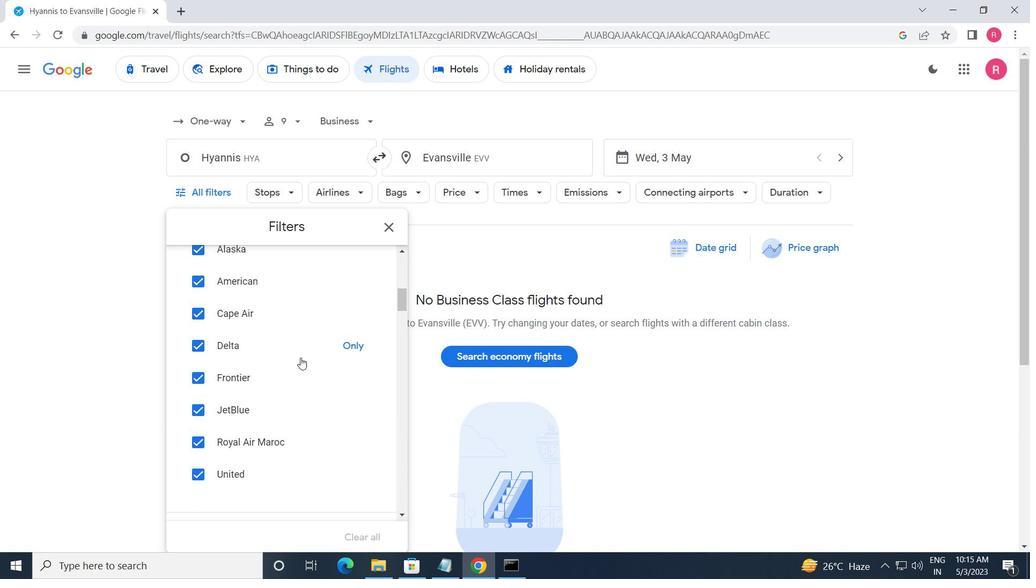
Action: Mouse scrolled (301, 357) with delta (0, 0)
Screenshot: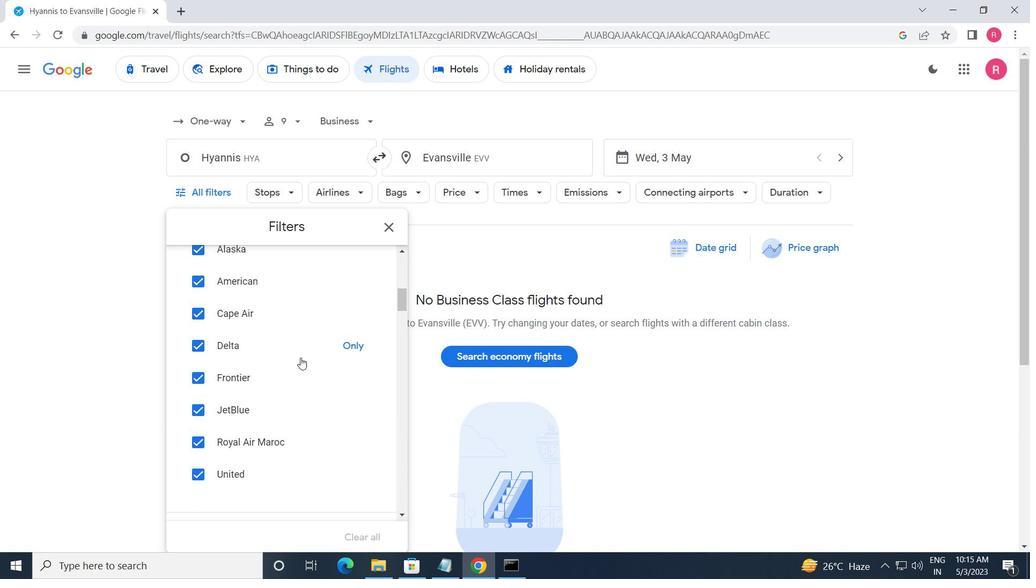 
Action: Mouse scrolled (301, 357) with delta (0, 0)
Screenshot: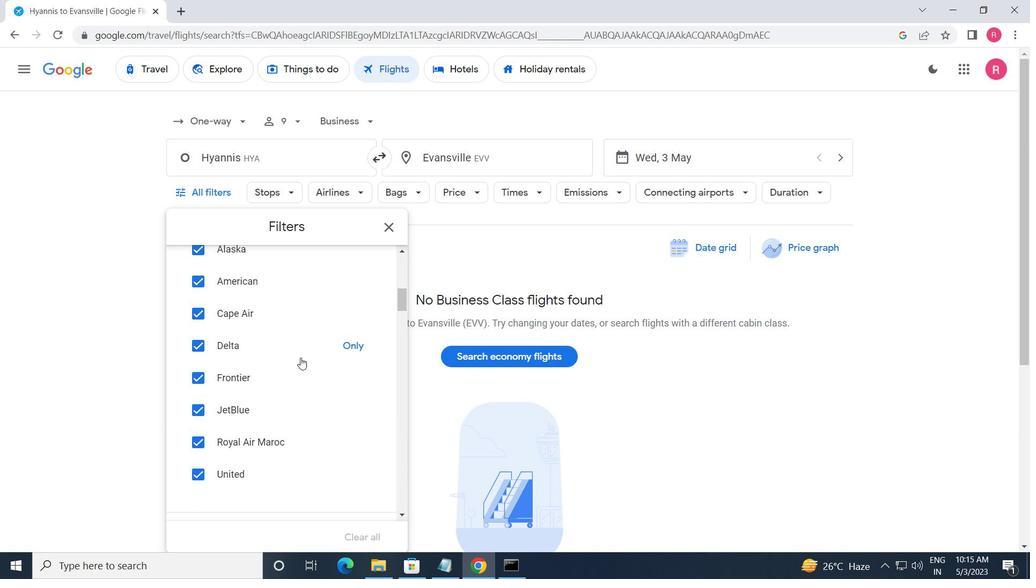 
Action: Mouse moved to (301, 356)
Screenshot: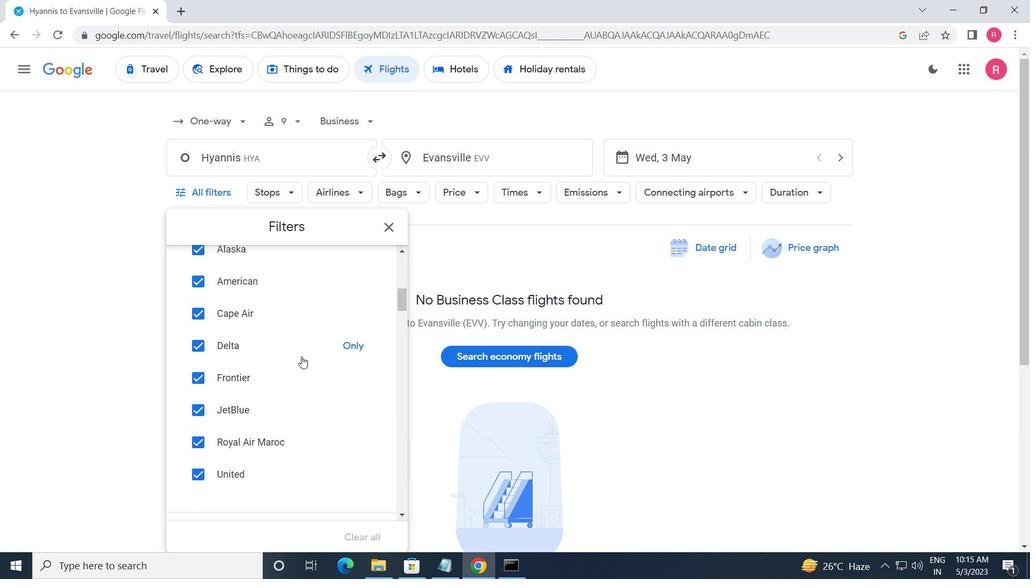 
Action: Mouse scrolled (301, 356) with delta (0, 0)
Screenshot: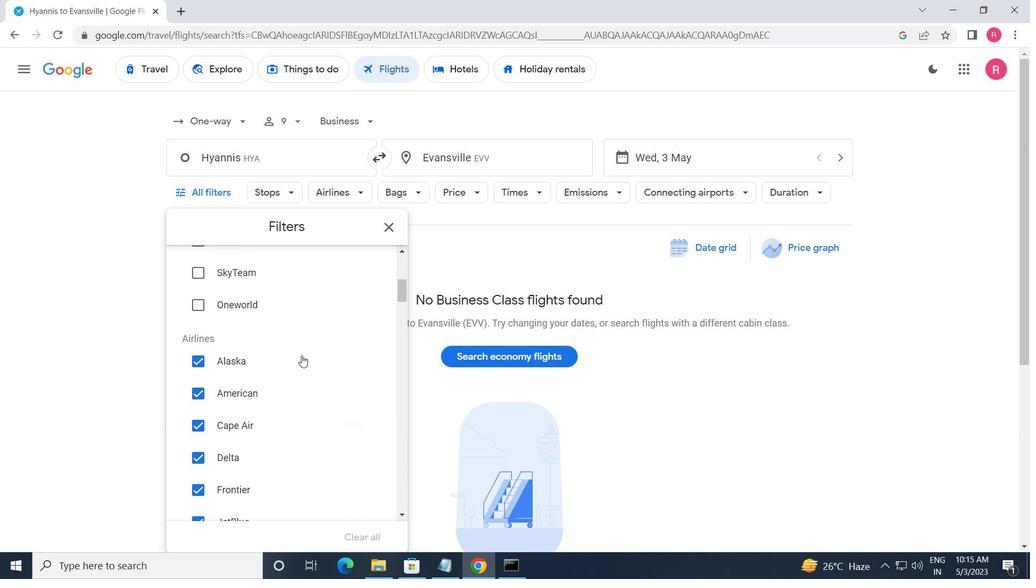 
Action: Mouse moved to (364, 282)
Screenshot: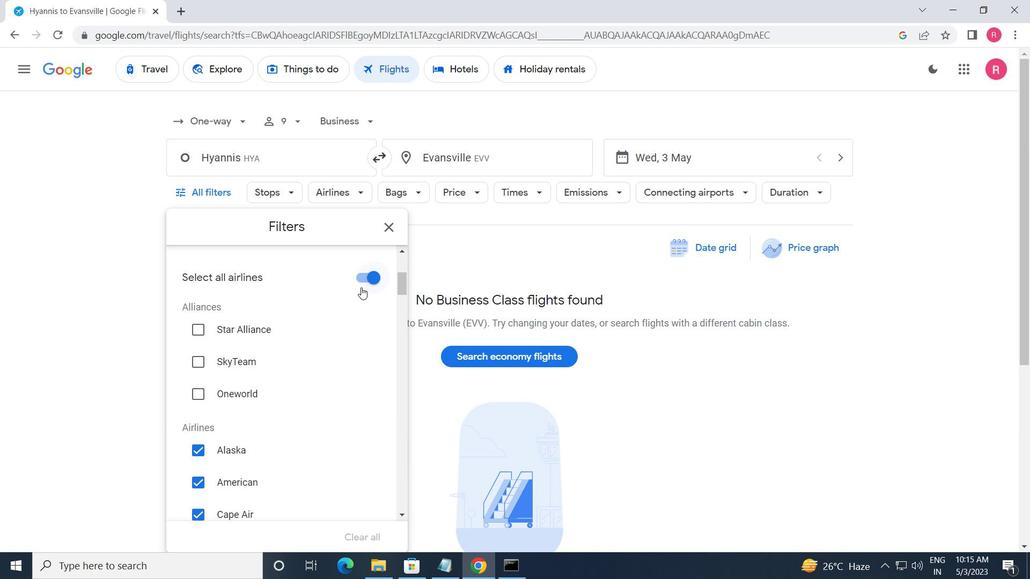 
Action: Mouse pressed left at (364, 282)
Screenshot: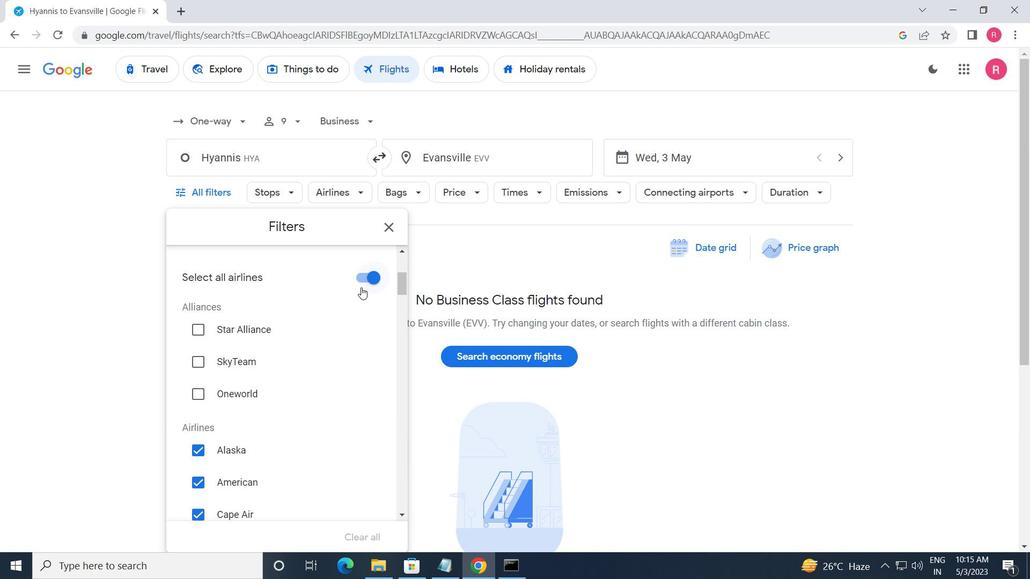 
Action: Mouse moved to (345, 337)
Screenshot: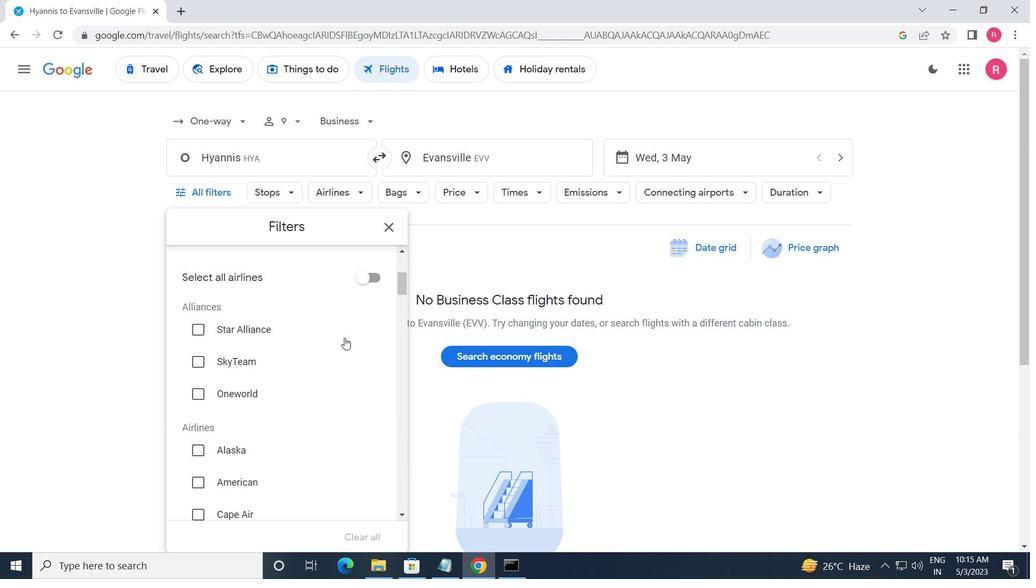 
Action: Mouse scrolled (345, 336) with delta (0, 0)
Screenshot: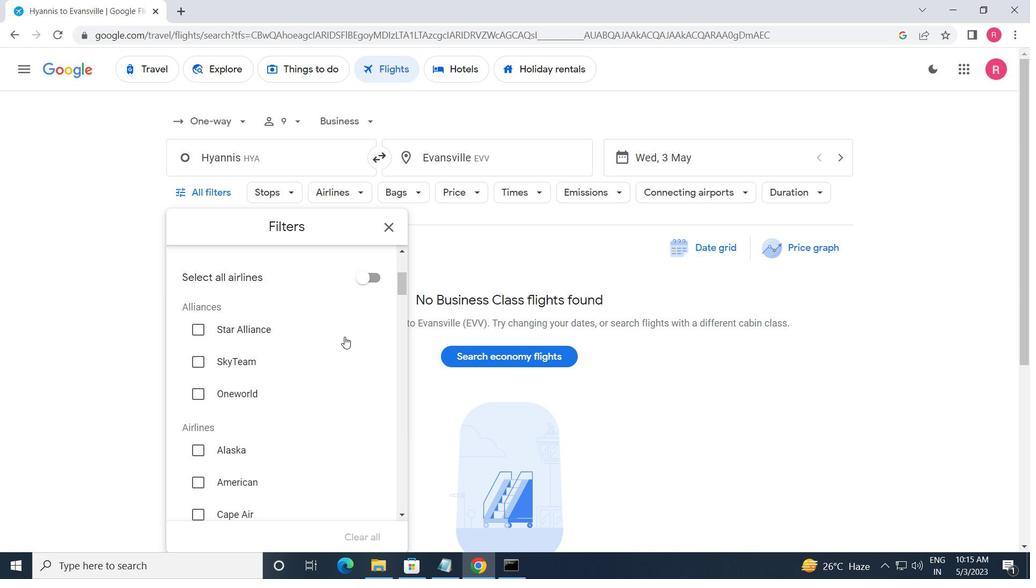 
Action: Mouse scrolled (345, 336) with delta (0, 0)
Screenshot: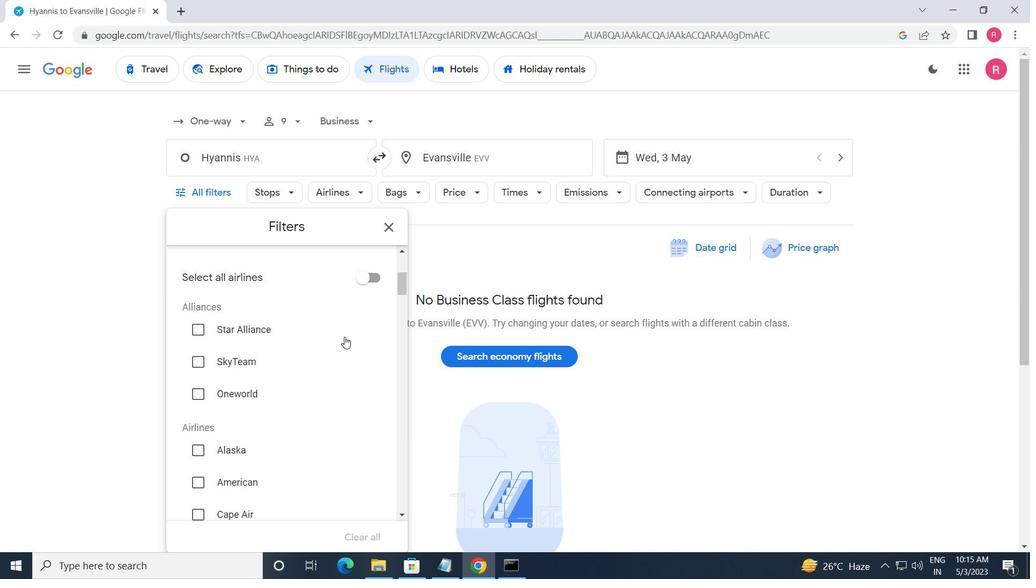 
Action: Mouse scrolled (345, 336) with delta (0, 0)
Screenshot: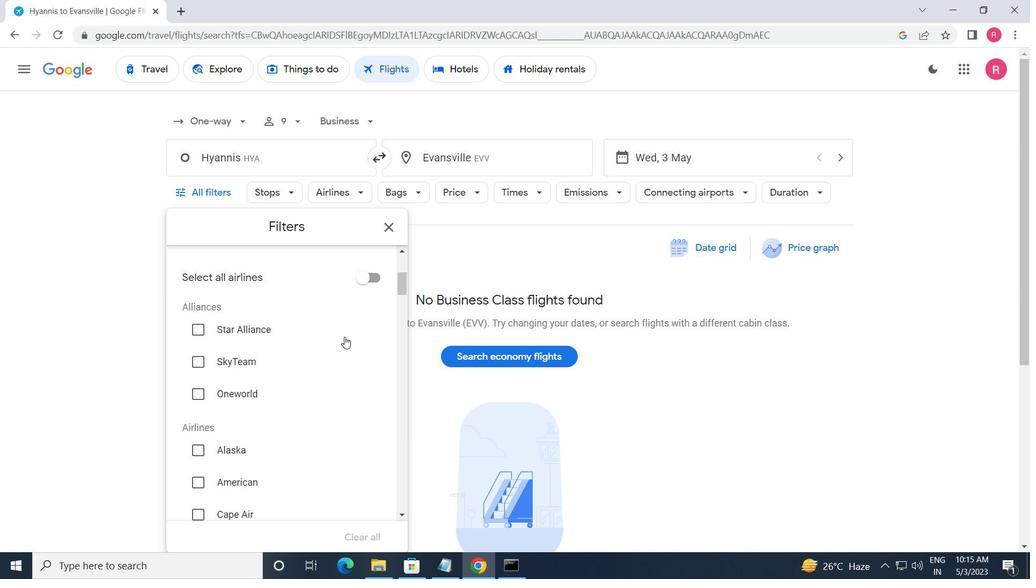 
Action: Mouse scrolled (345, 336) with delta (0, 0)
Screenshot: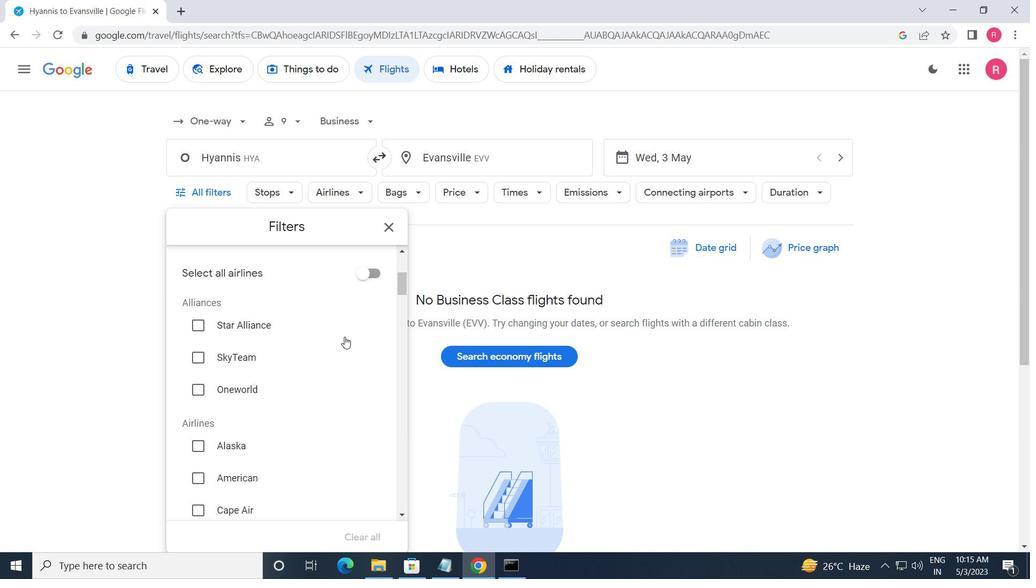 
Action: Mouse scrolled (345, 336) with delta (0, 0)
Screenshot: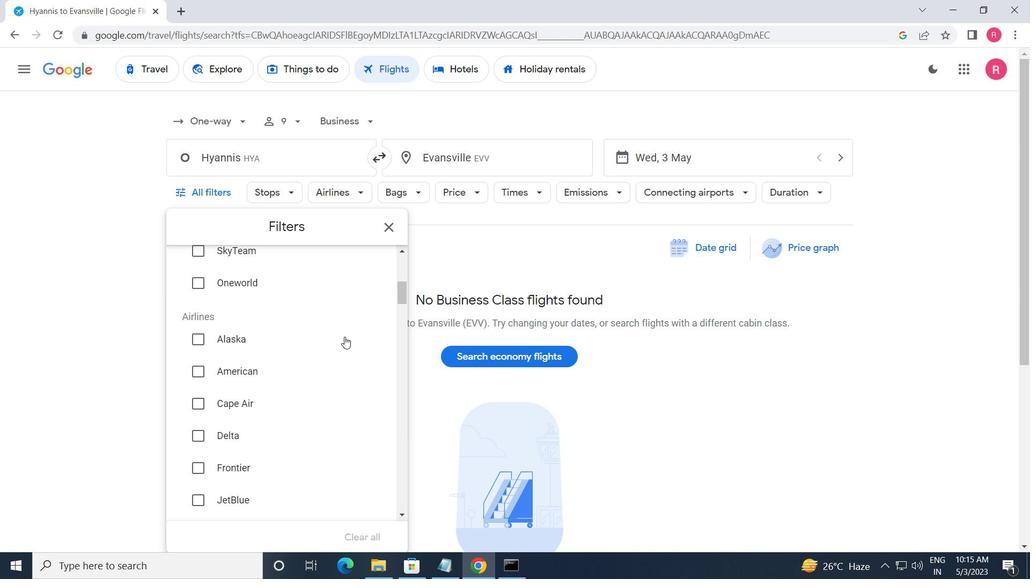 
Action: Mouse moved to (343, 335)
Screenshot: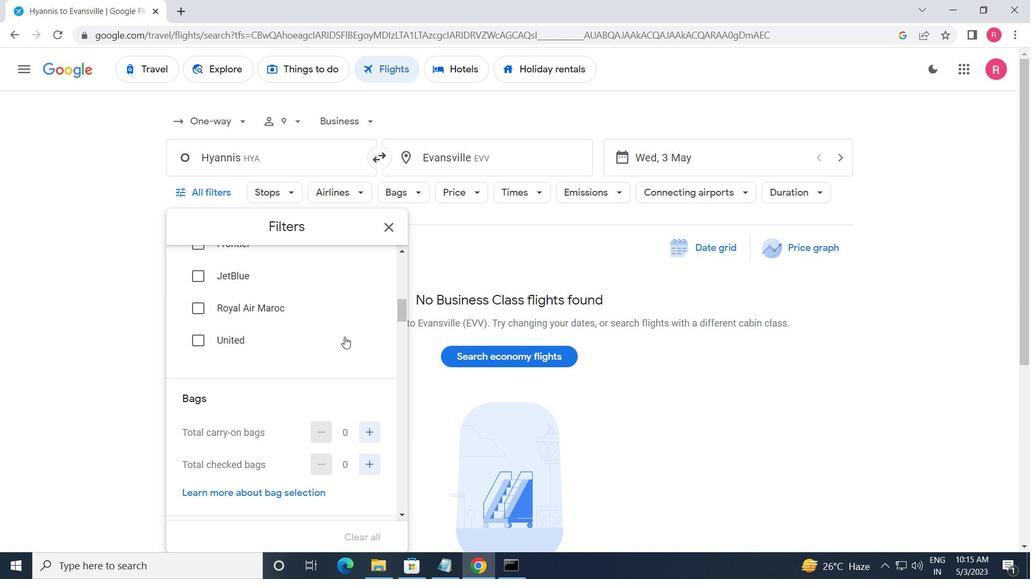 
Action: Mouse scrolled (343, 335) with delta (0, 0)
Screenshot: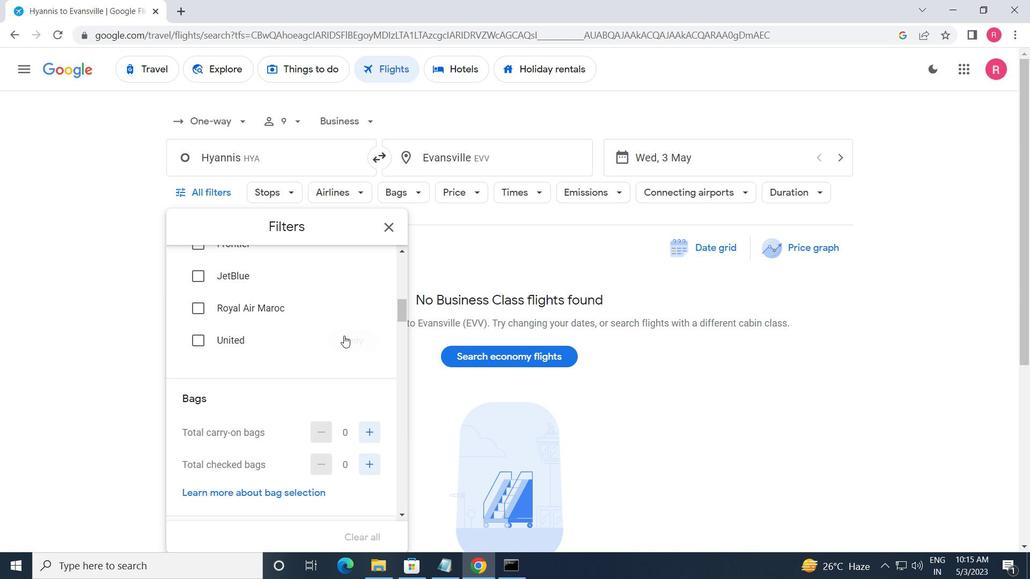 
Action: Mouse scrolled (343, 335) with delta (0, 0)
Screenshot: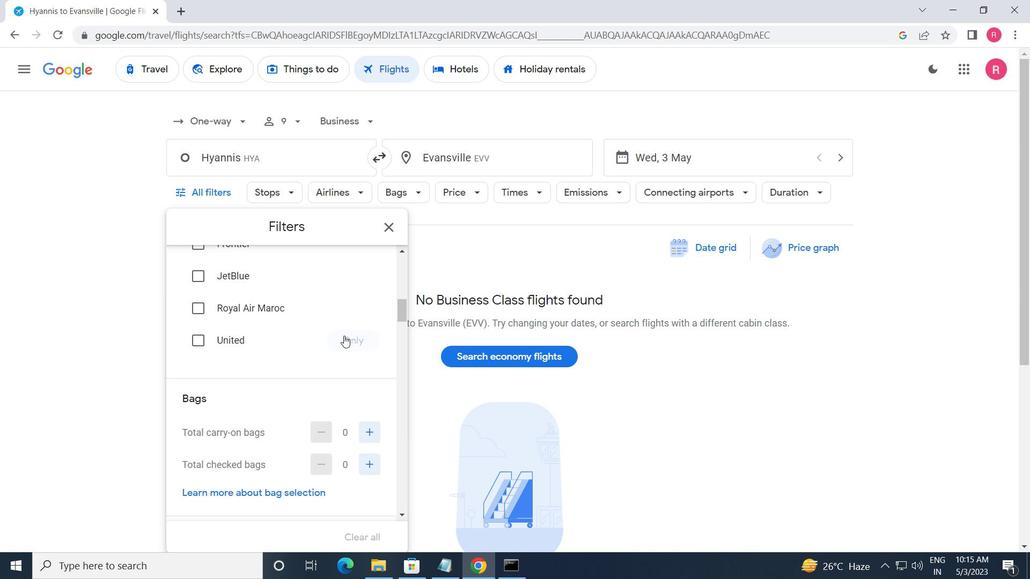
Action: Mouse moved to (365, 334)
Screenshot: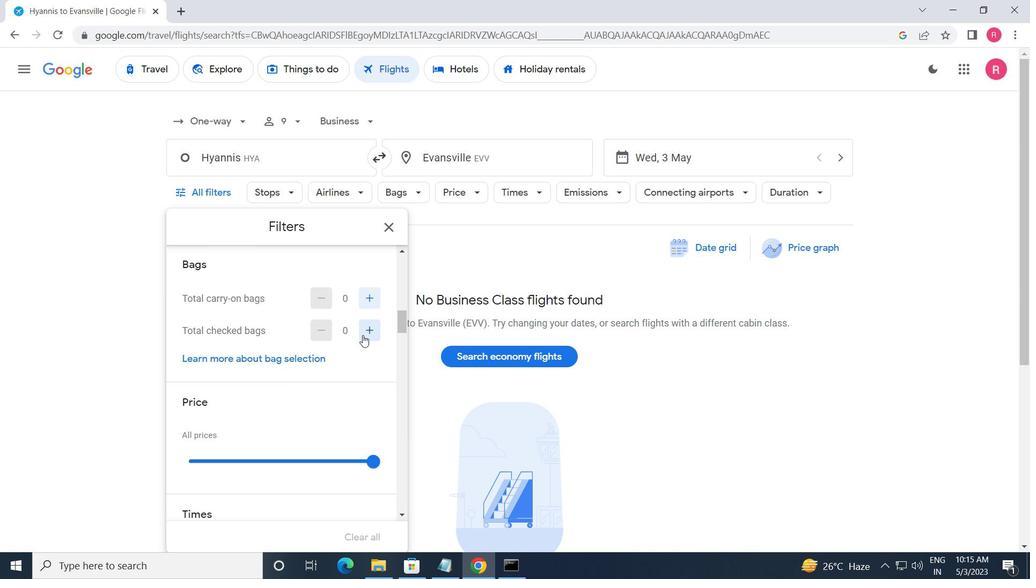 
Action: Mouse pressed left at (365, 334)
Screenshot: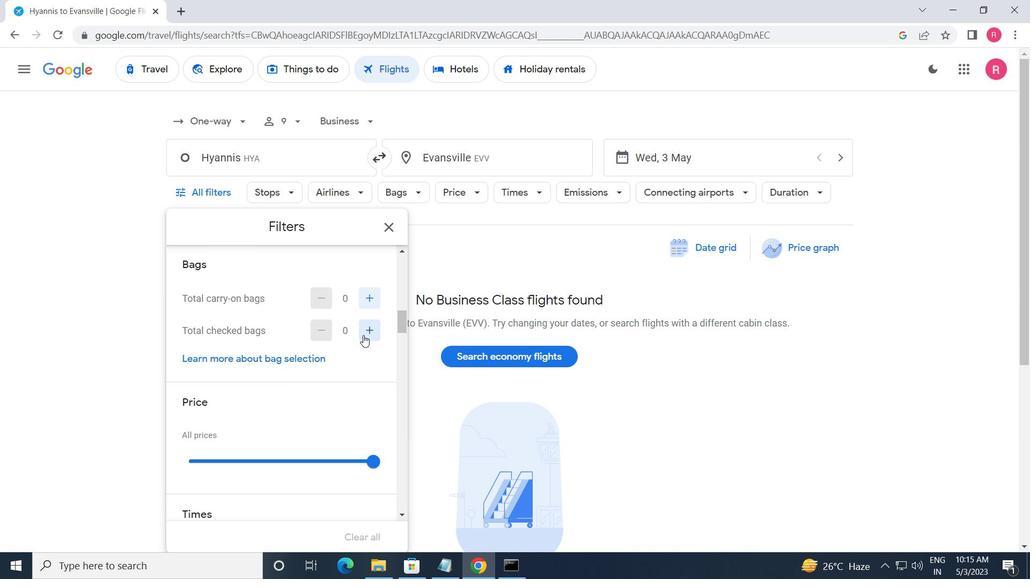
Action: Mouse pressed left at (365, 334)
Screenshot: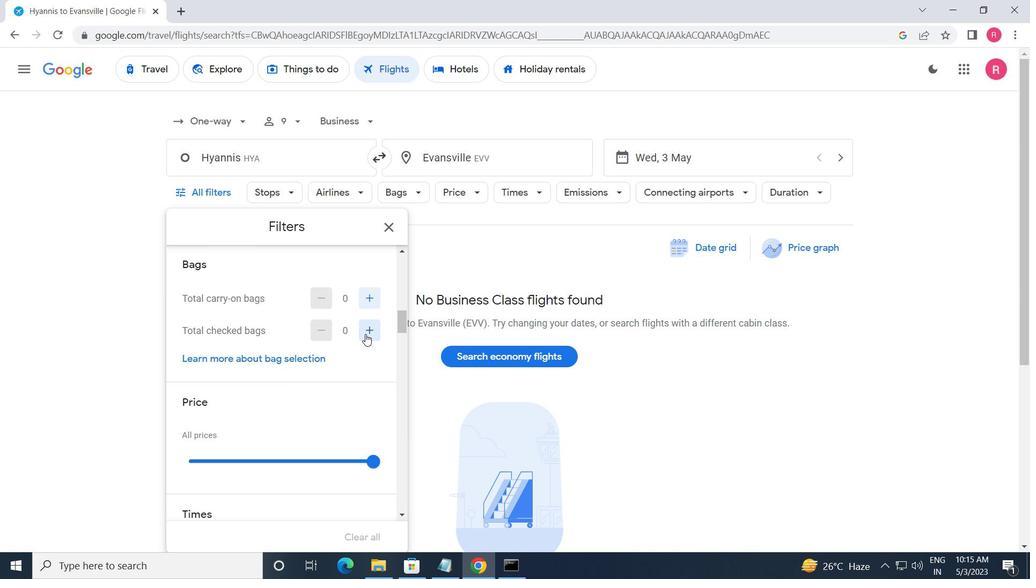 
Action: Mouse moved to (365, 333)
Screenshot: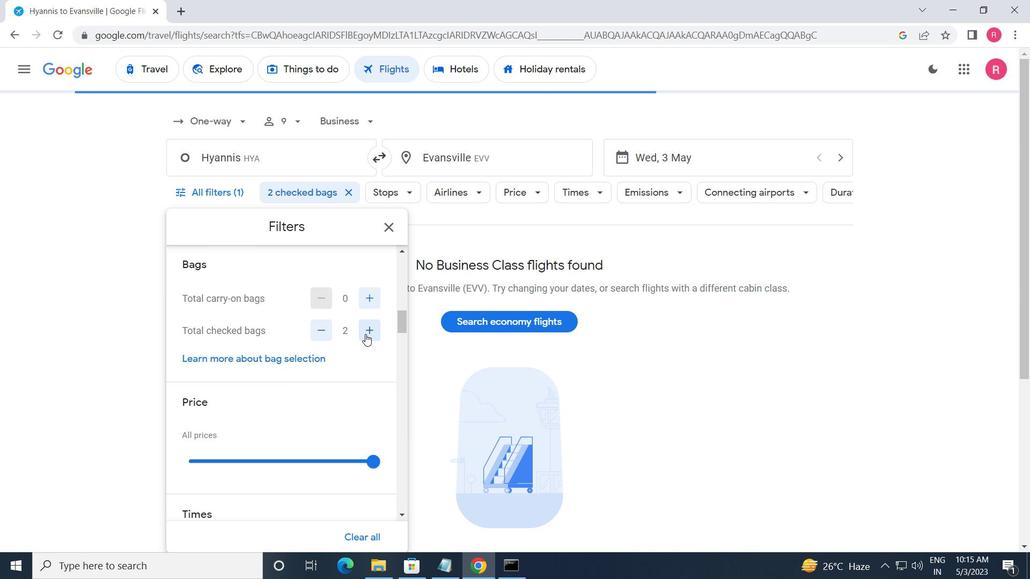 
Action: Mouse scrolled (365, 333) with delta (0, 0)
Screenshot: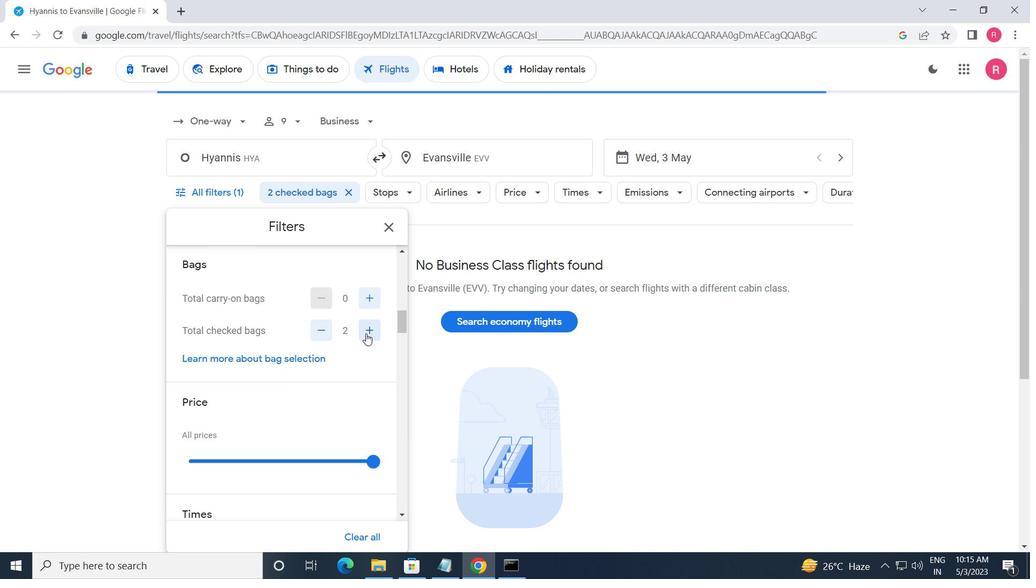 
Action: Mouse moved to (365, 333)
Screenshot: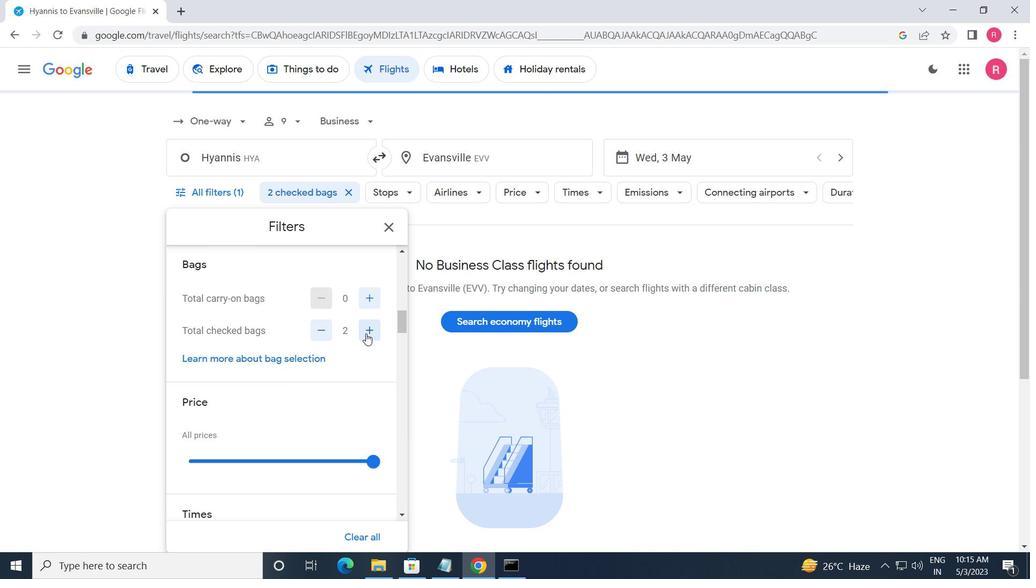 
Action: Mouse scrolled (365, 333) with delta (0, 0)
Screenshot: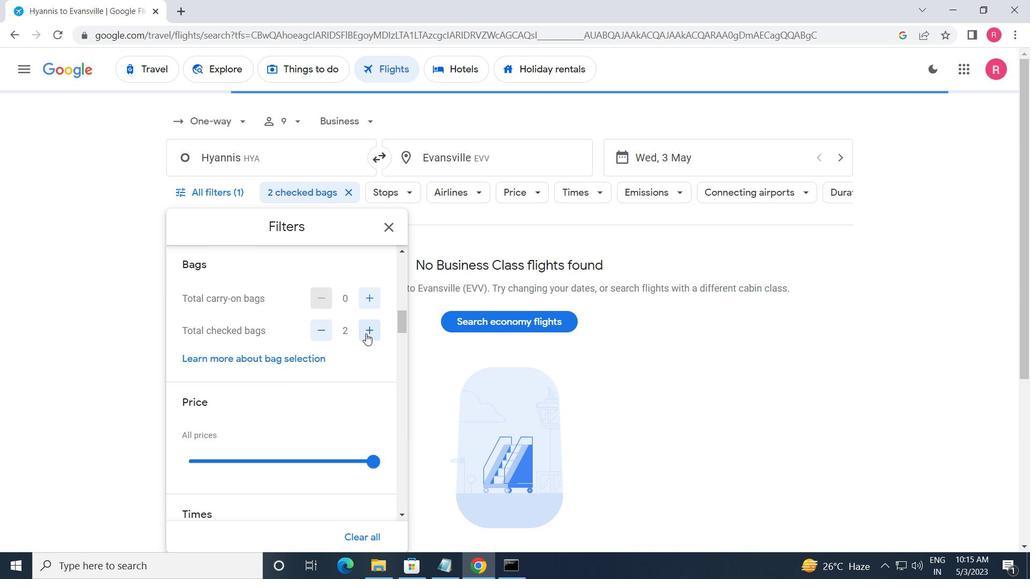 
Action: Mouse moved to (374, 332)
Screenshot: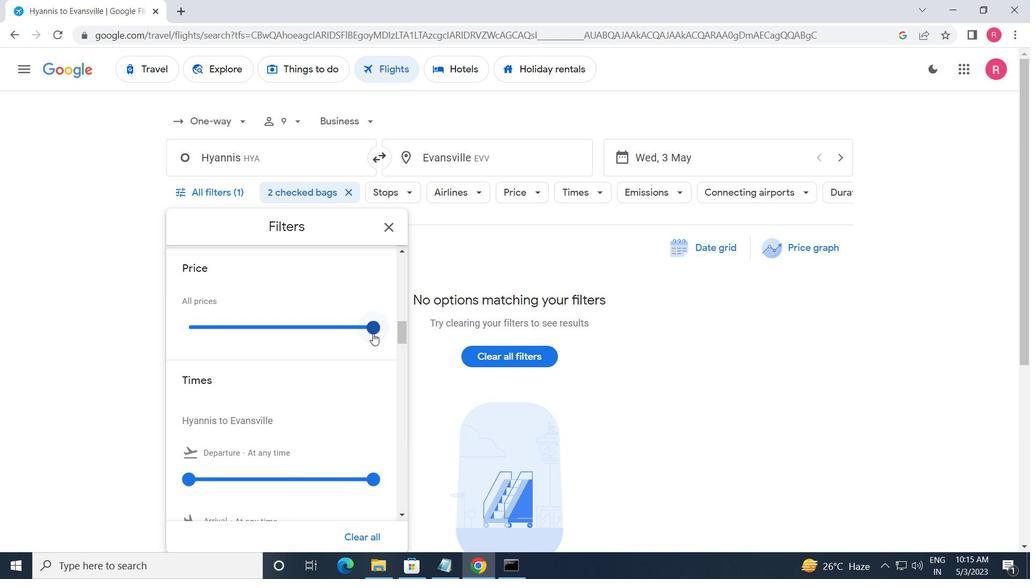 
Action: Mouse pressed left at (374, 332)
Screenshot: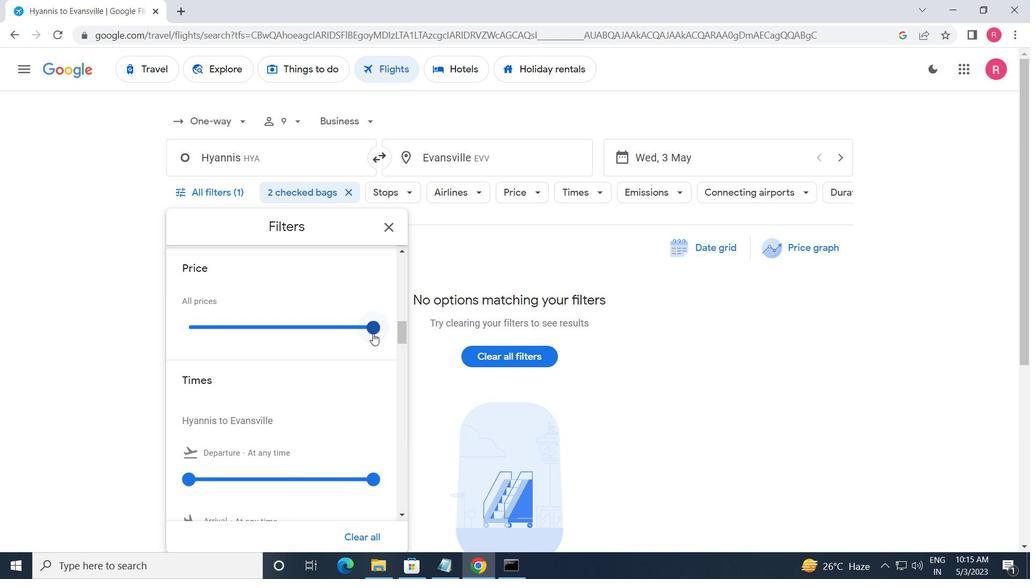 
Action: Mouse moved to (342, 341)
Screenshot: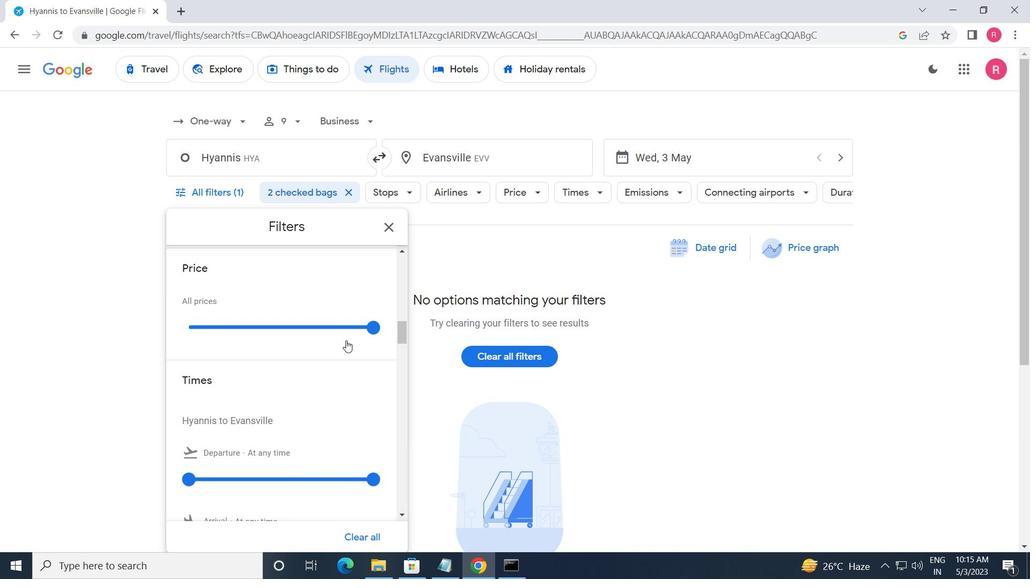 
Action: Mouse scrolled (342, 341) with delta (0, 0)
Screenshot: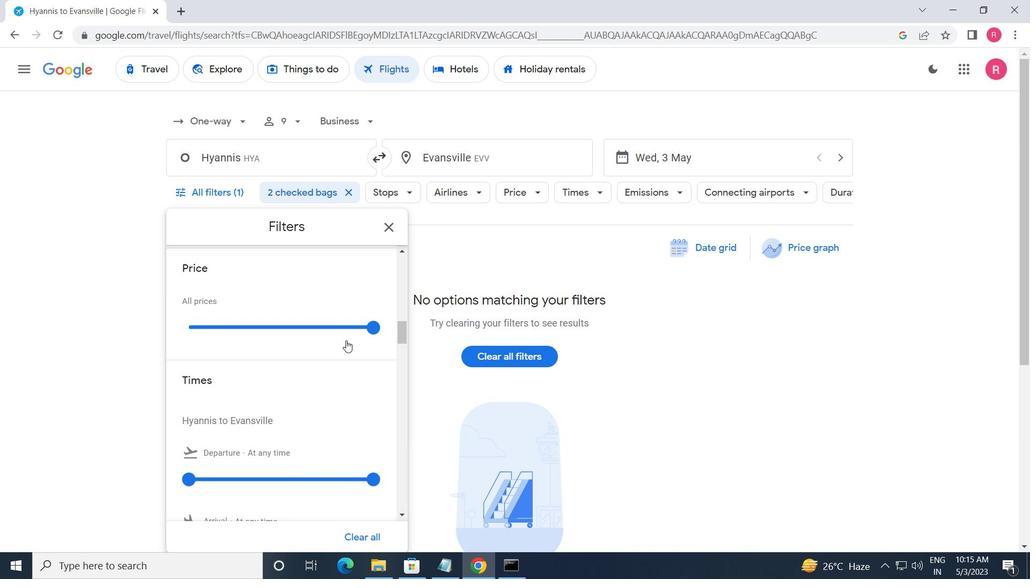
Action: Mouse moved to (334, 344)
Screenshot: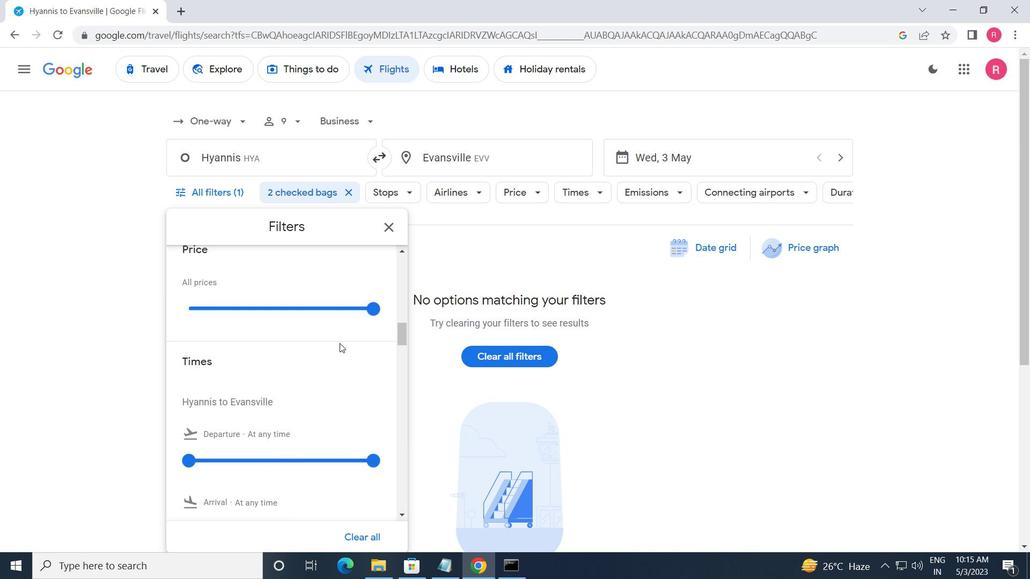 
Action: Mouse scrolled (334, 343) with delta (0, 0)
Screenshot: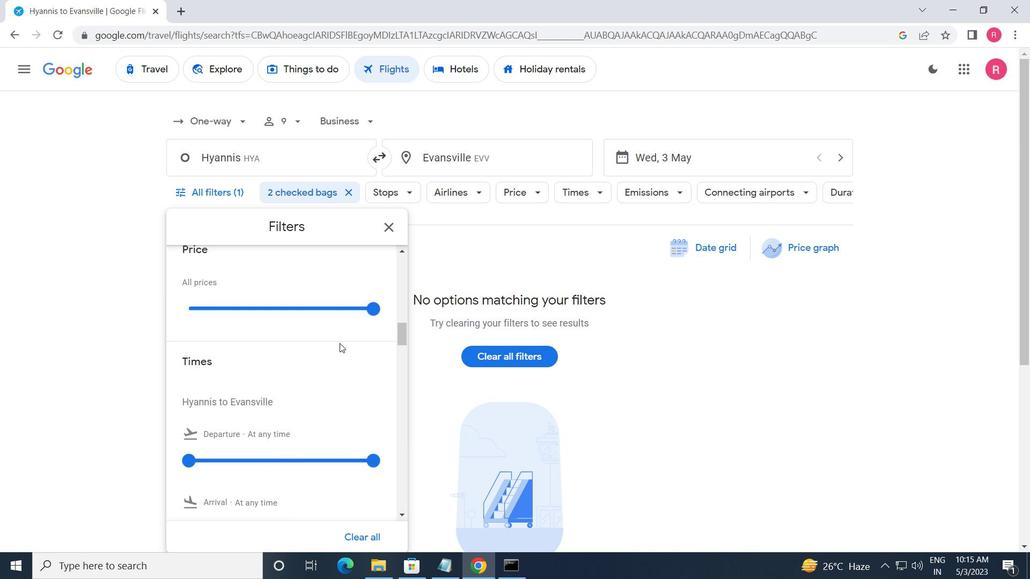 
Action: Mouse moved to (199, 354)
Screenshot: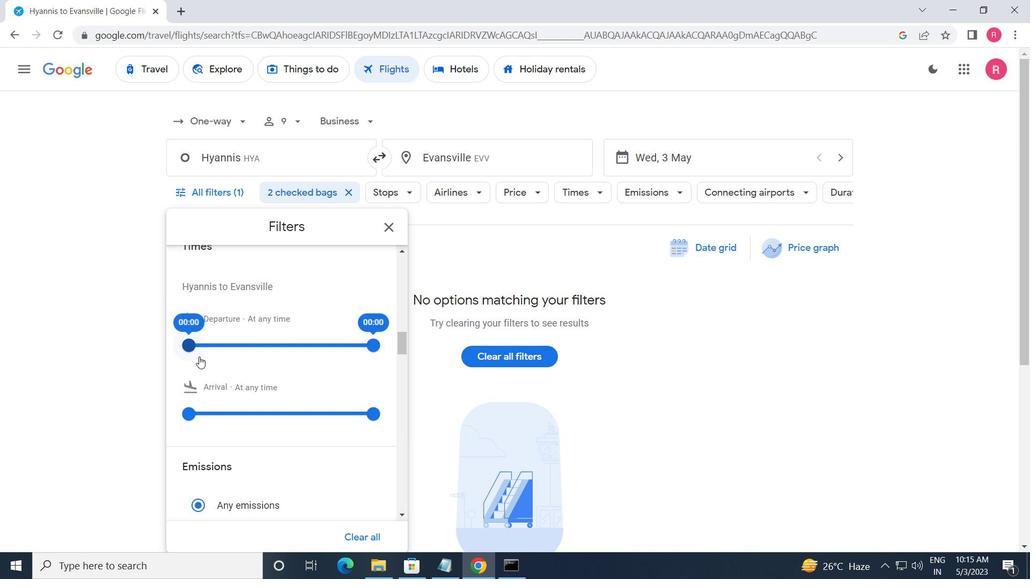 
Action: Mouse pressed left at (199, 354)
Screenshot: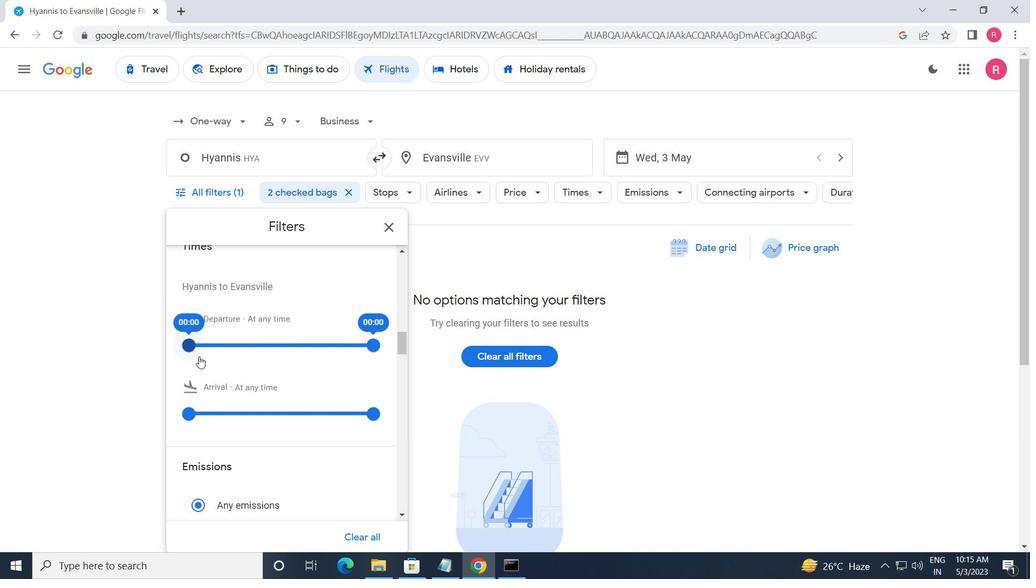 
Action: Mouse moved to (373, 343)
Screenshot: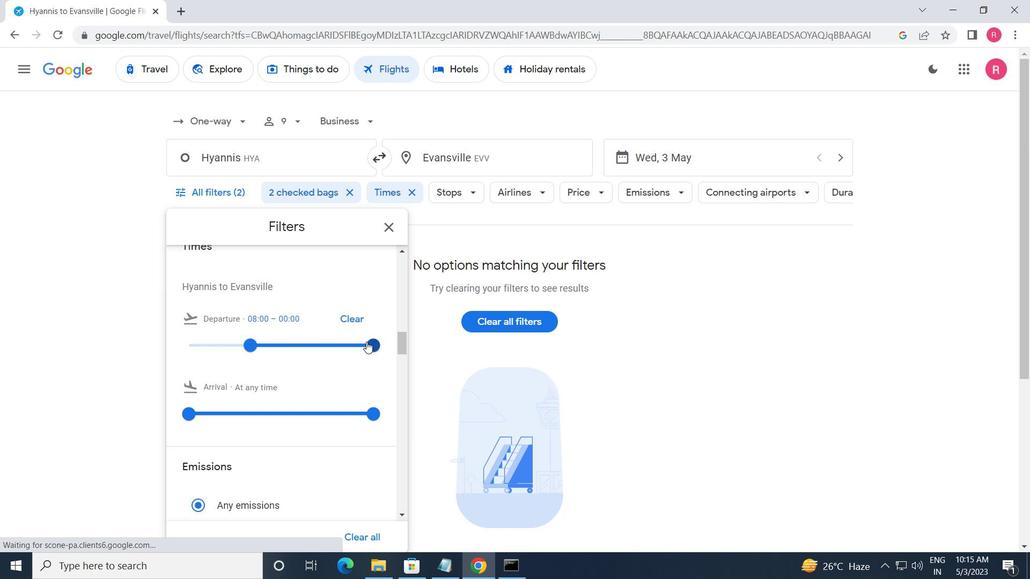 
Action: Mouse pressed left at (373, 343)
Screenshot: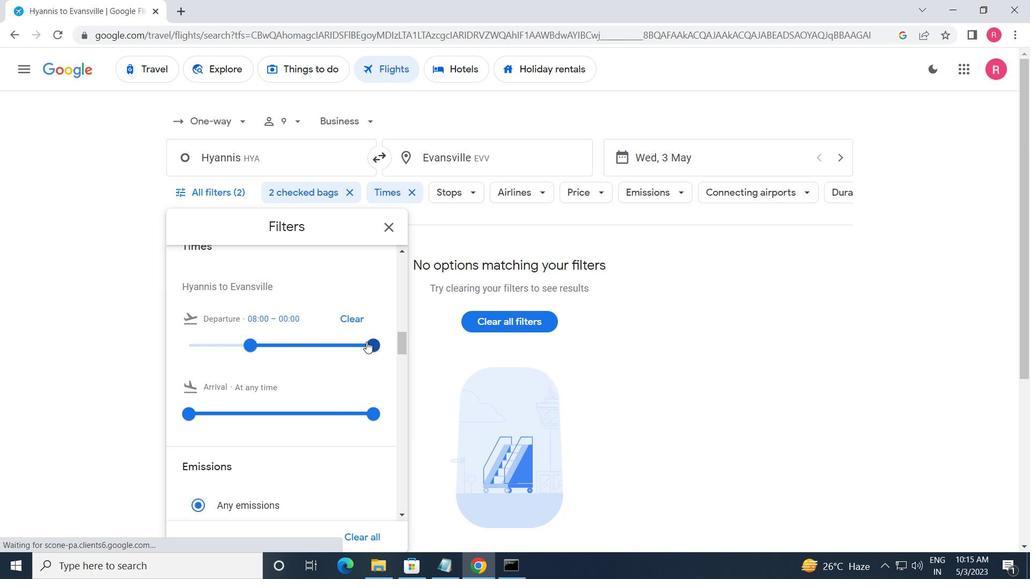 
Action: Mouse moved to (387, 223)
Screenshot: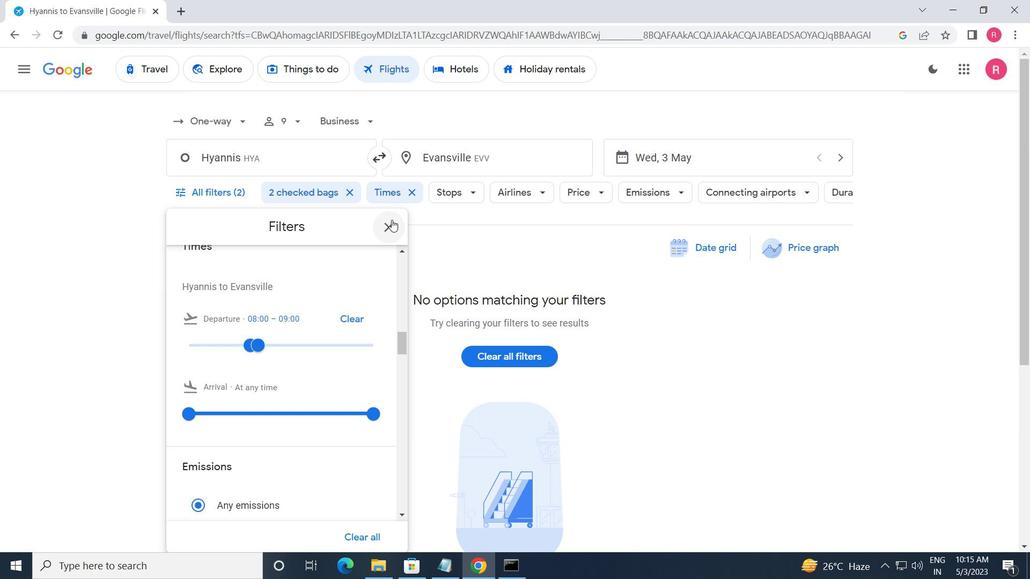 
Action: Mouse pressed left at (387, 223)
Screenshot: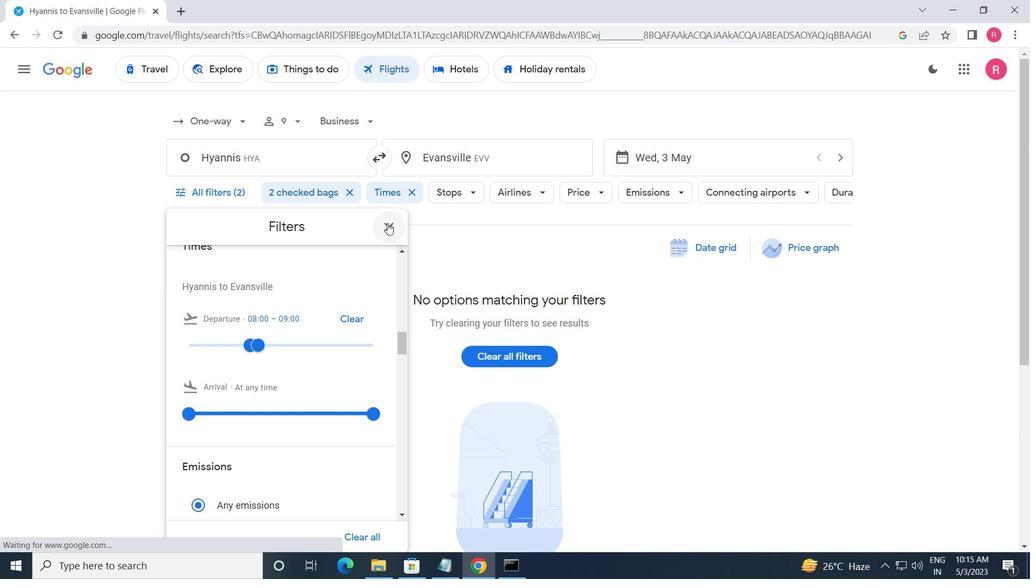 
Action: Mouse moved to (375, 265)
Screenshot: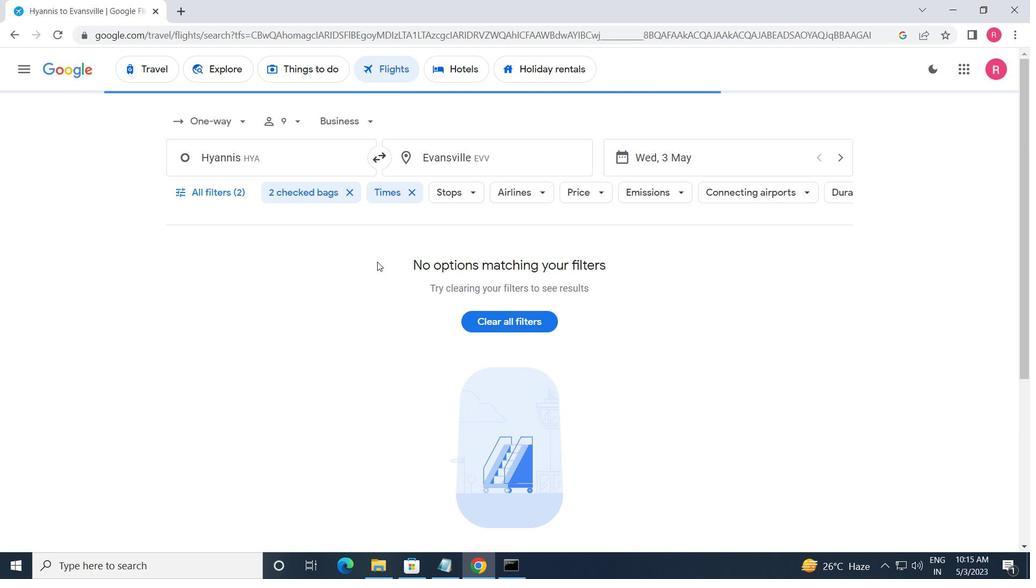 
